 Task: Open Card Pilates Review in Board Brand Experience Design to Workspace Business Intelligence Software and add a team member Softage.2@softage.net, a label Purple, a checklist Martial Arts, an attachment from your google drive, a color Purple and finally, add a card description 'Plan and execute company team-building activity at a pottery class' and a comment 'Let us approach this task with a sense of ownership and responsibility, recognizing that its success is our responsibility.'. Add a start date 'Jan 02, 1900' with a due date 'Jan 09, 1900'
Action: Mouse moved to (73, 269)
Screenshot: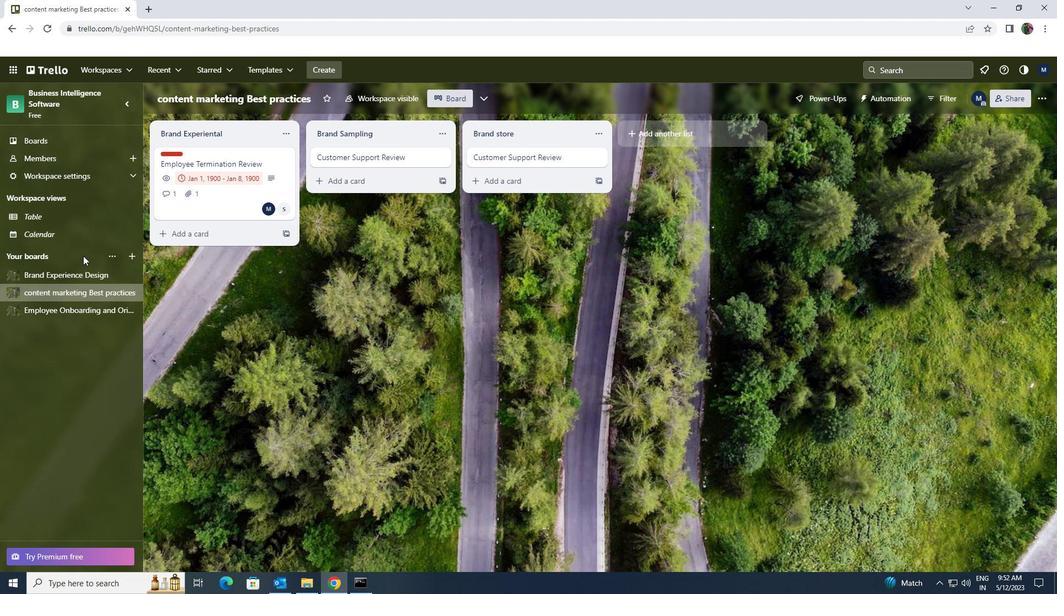 
Action: Mouse pressed left at (73, 269)
Screenshot: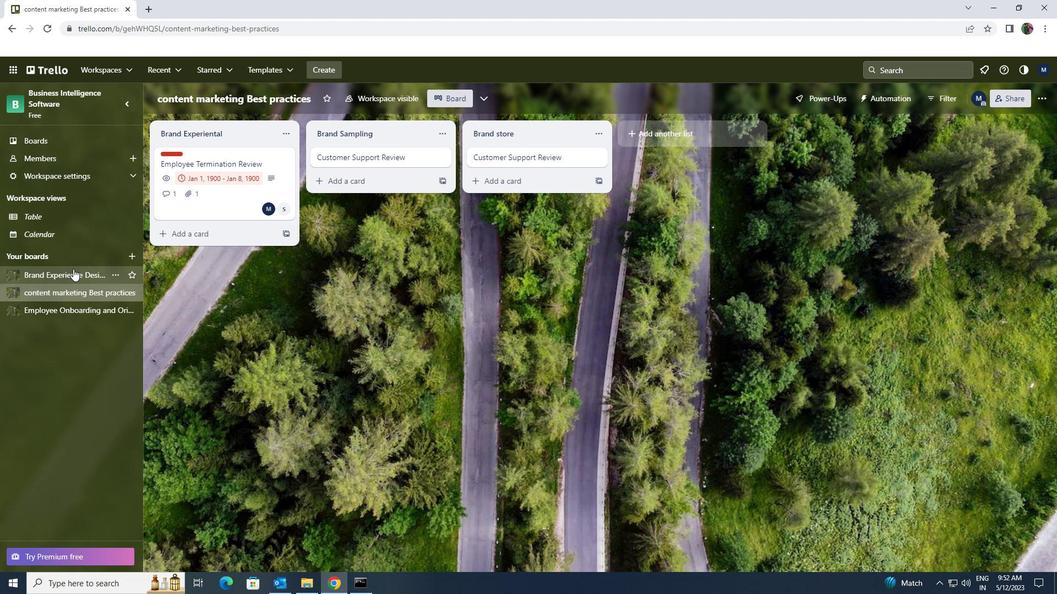 
Action: Mouse moved to (187, 156)
Screenshot: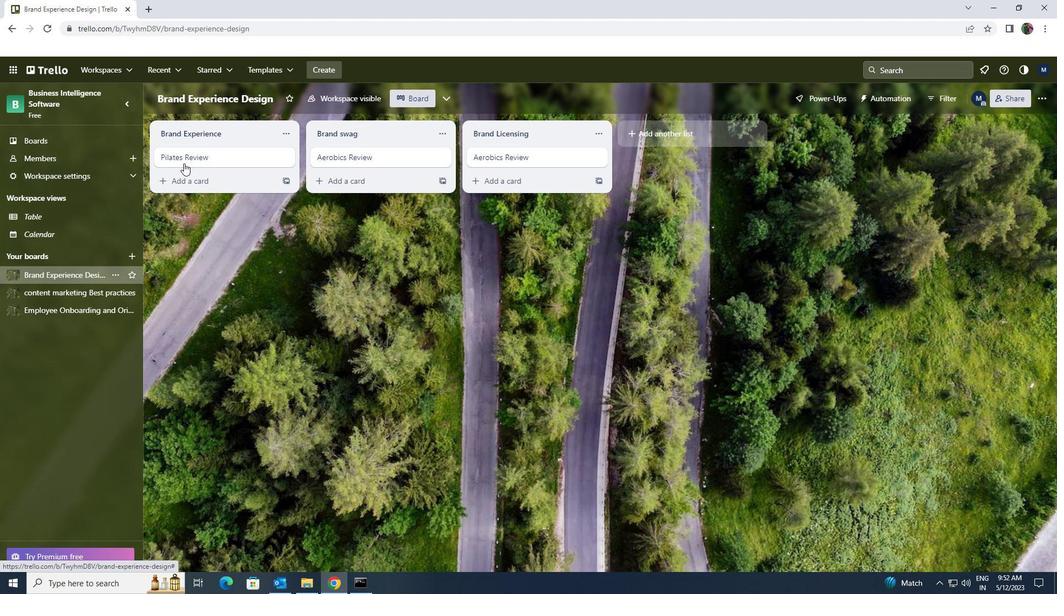 
Action: Mouse pressed left at (187, 156)
Screenshot: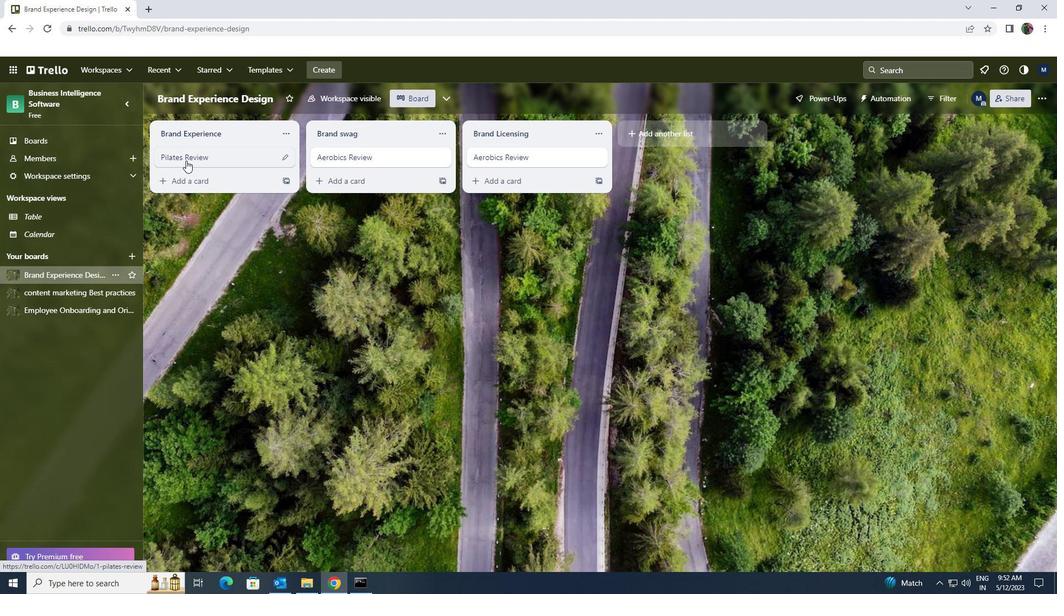 
Action: Mouse moved to (683, 158)
Screenshot: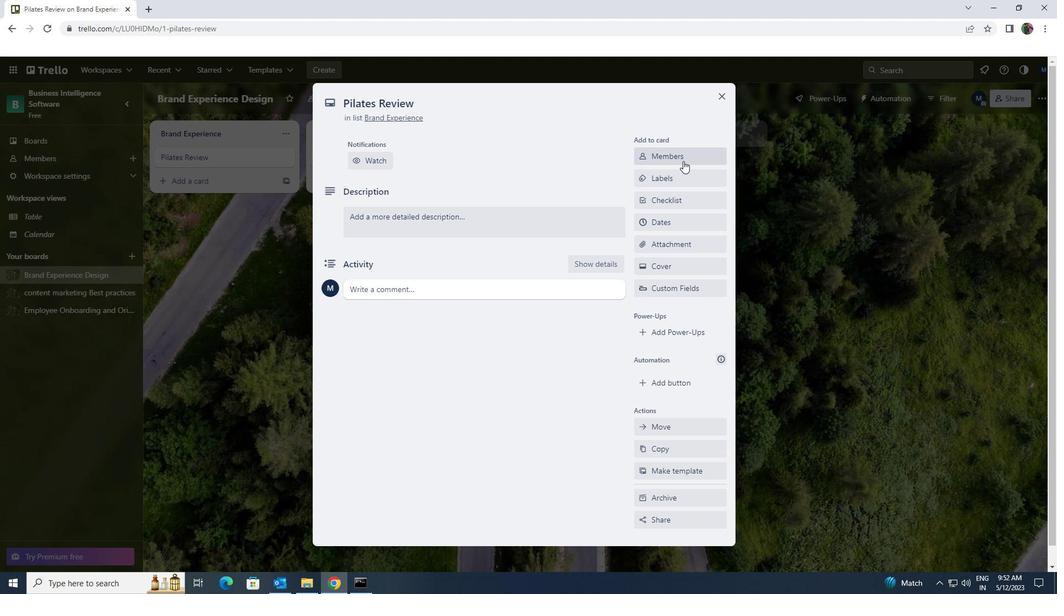
Action: Mouse pressed left at (683, 158)
Screenshot: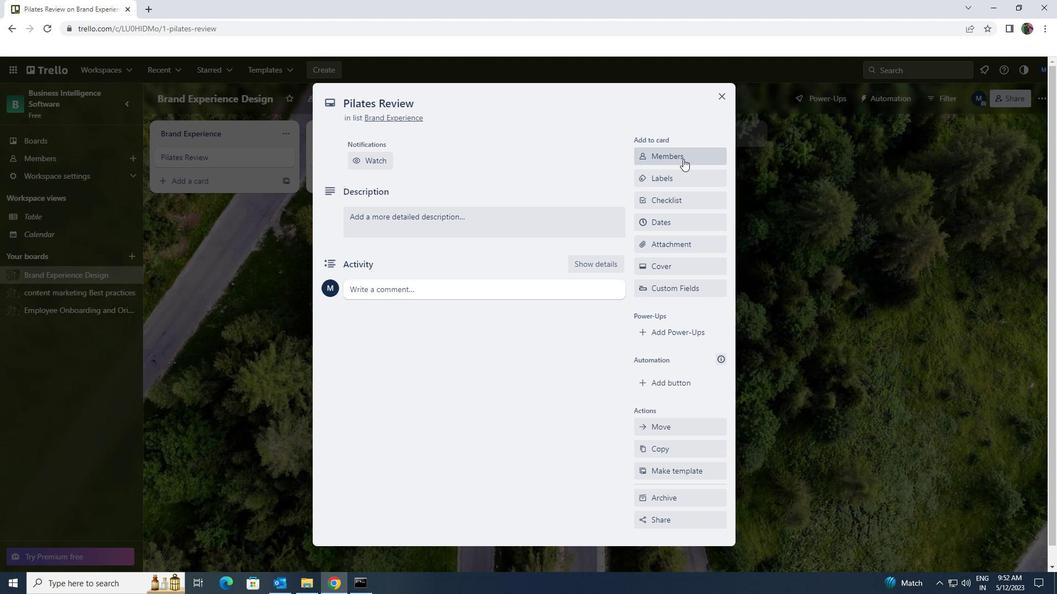 
Action: Mouse moved to (676, 209)
Screenshot: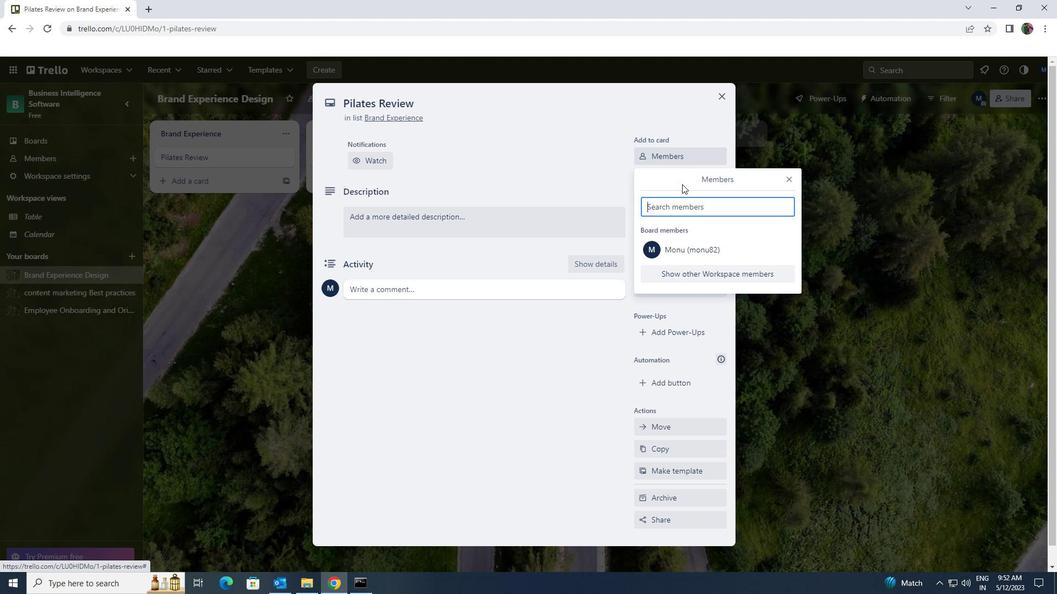 
Action: Mouse pressed left at (676, 209)
Screenshot: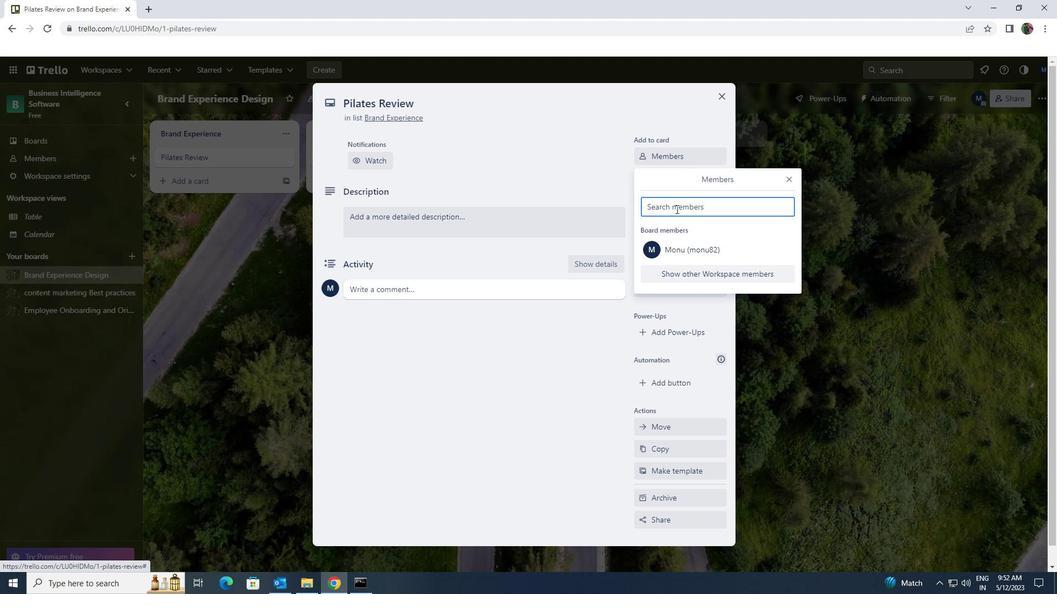 
Action: Mouse moved to (755, 229)
Screenshot: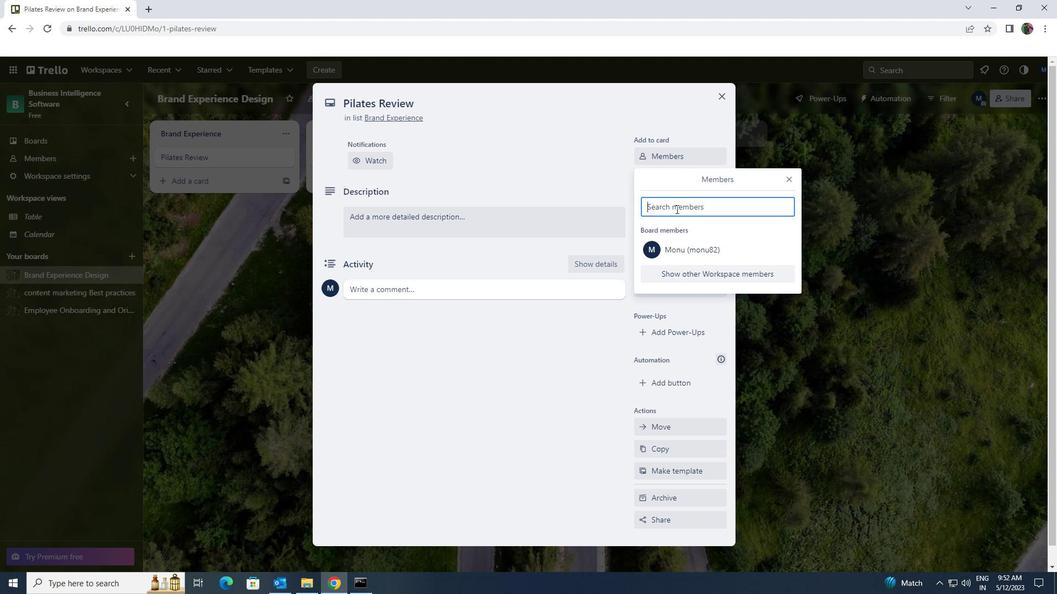 
Action: Key pressed softage.2<Key.shift>@SOFTAGE.NET
Screenshot: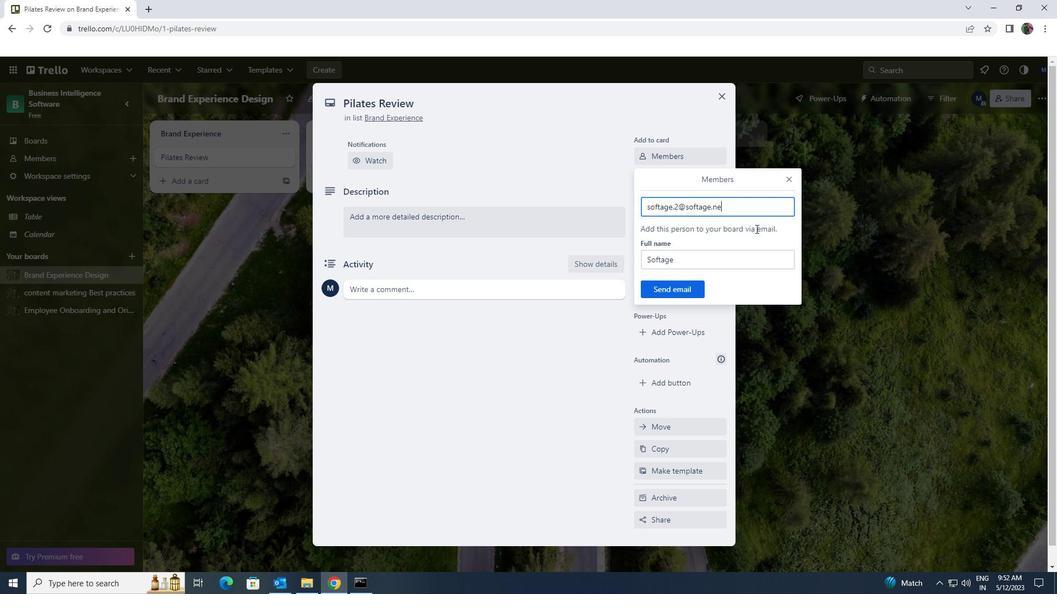 
Action: Mouse moved to (690, 291)
Screenshot: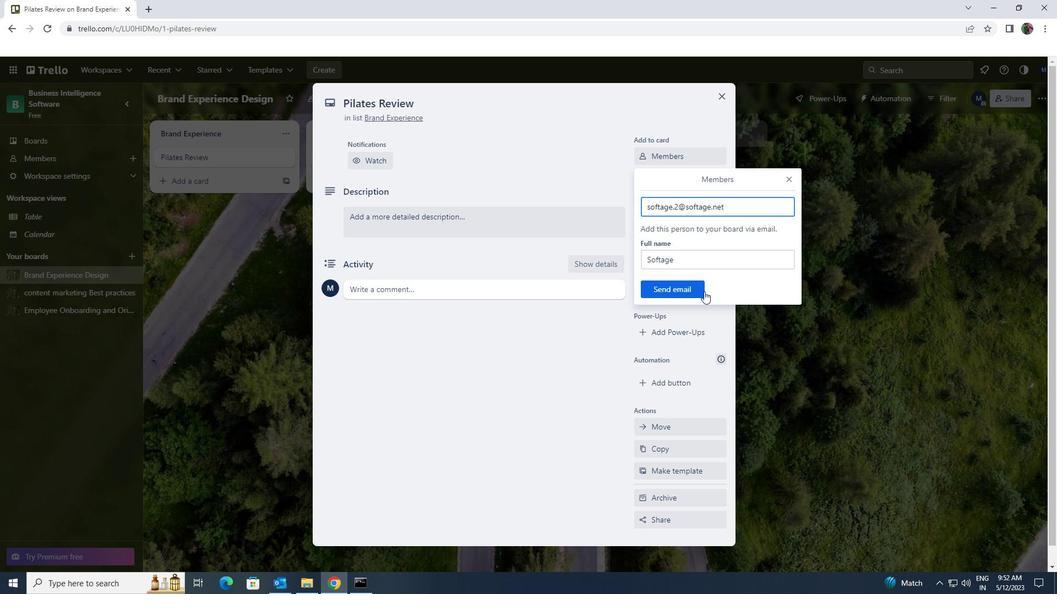 
Action: Mouse pressed left at (690, 291)
Screenshot: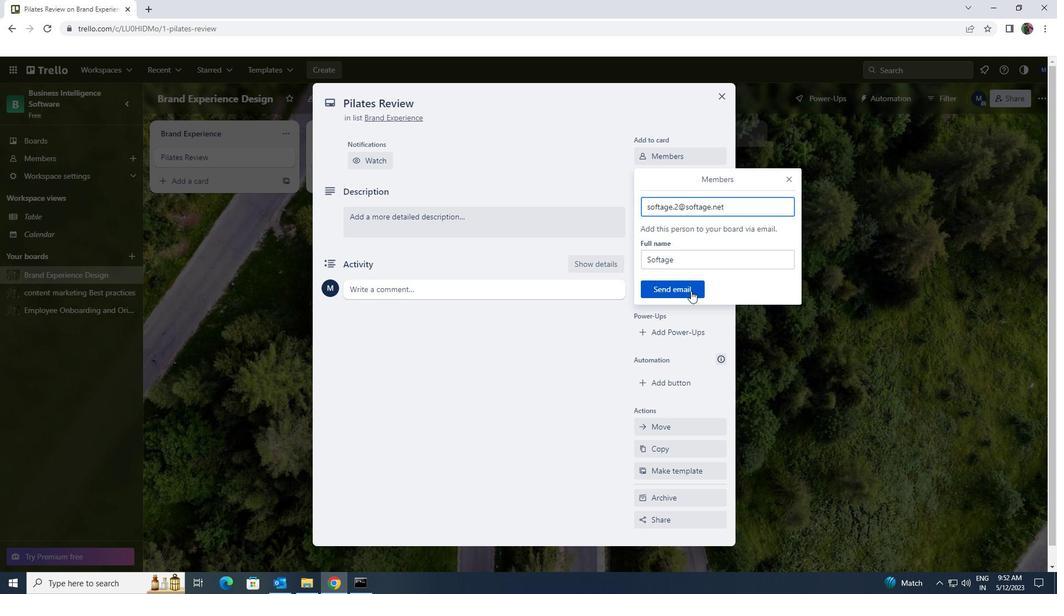 
Action: Mouse moved to (694, 217)
Screenshot: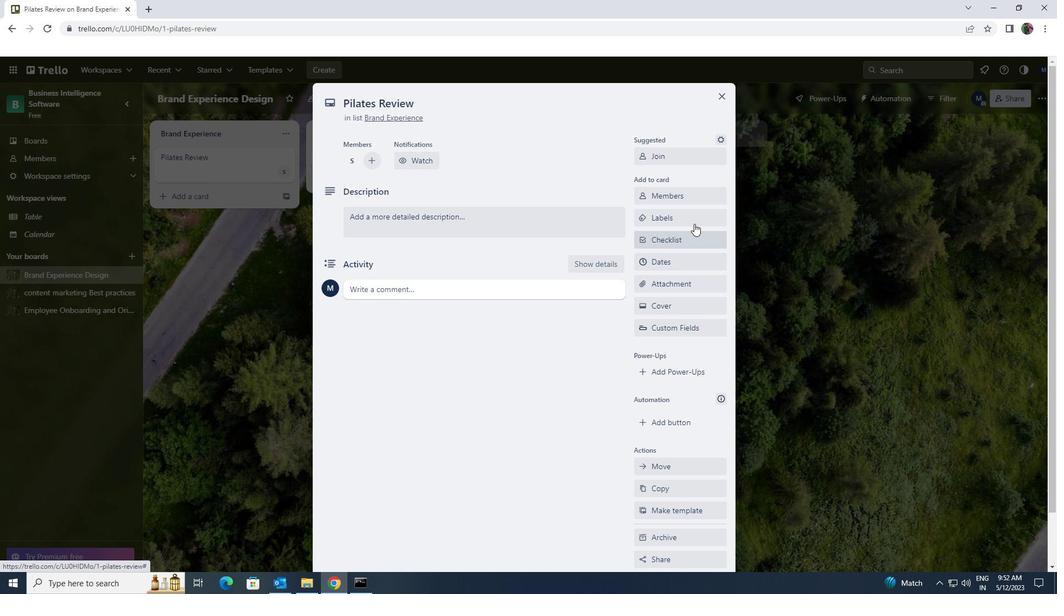 
Action: Mouse pressed left at (694, 217)
Screenshot: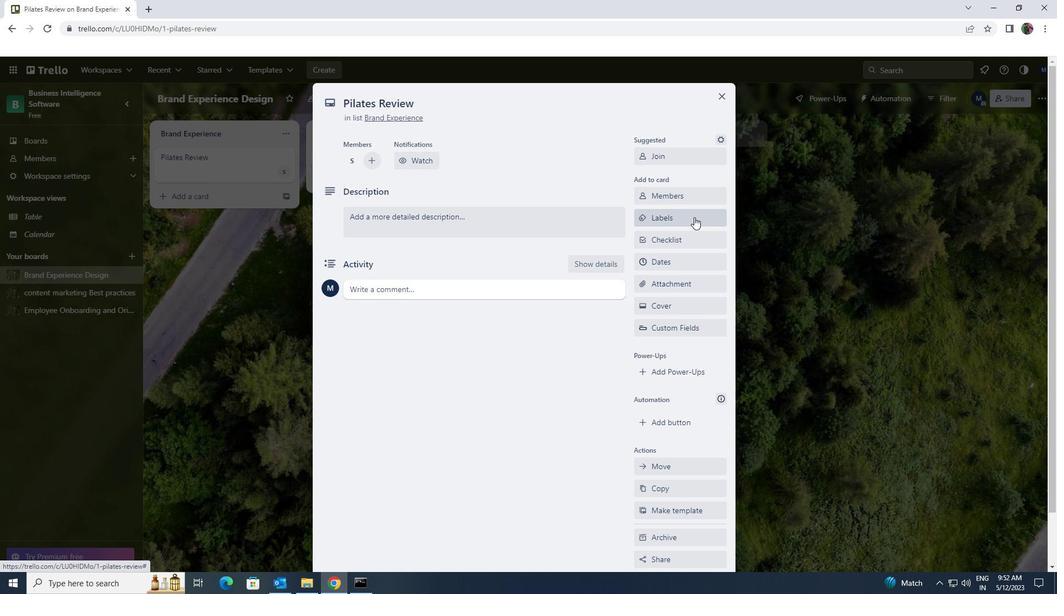 
Action: Mouse moved to (693, 433)
Screenshot: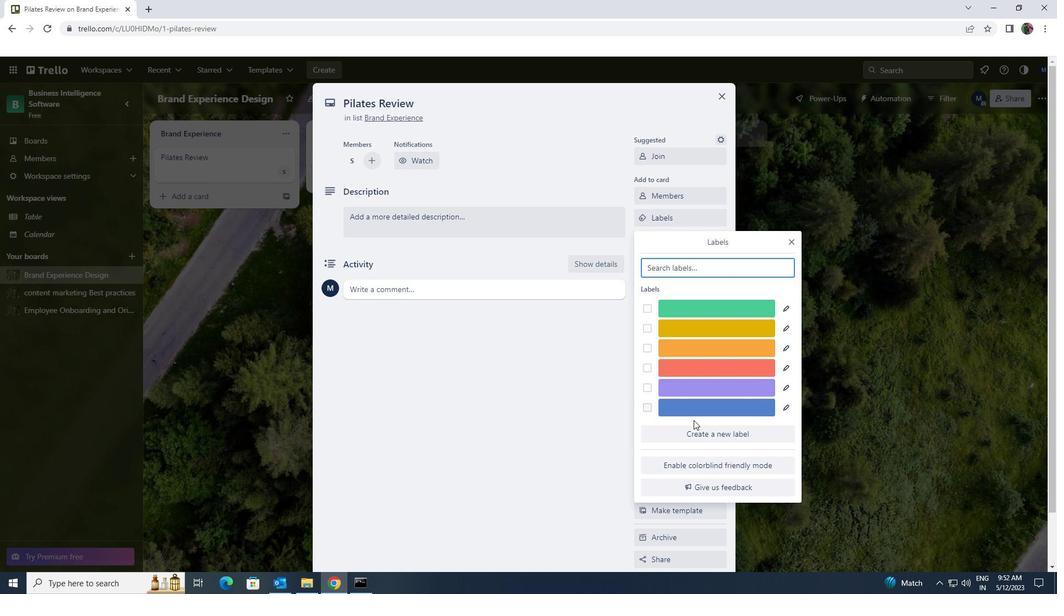 
Action: Mouse pressed left at (693, 433)
Screenshot: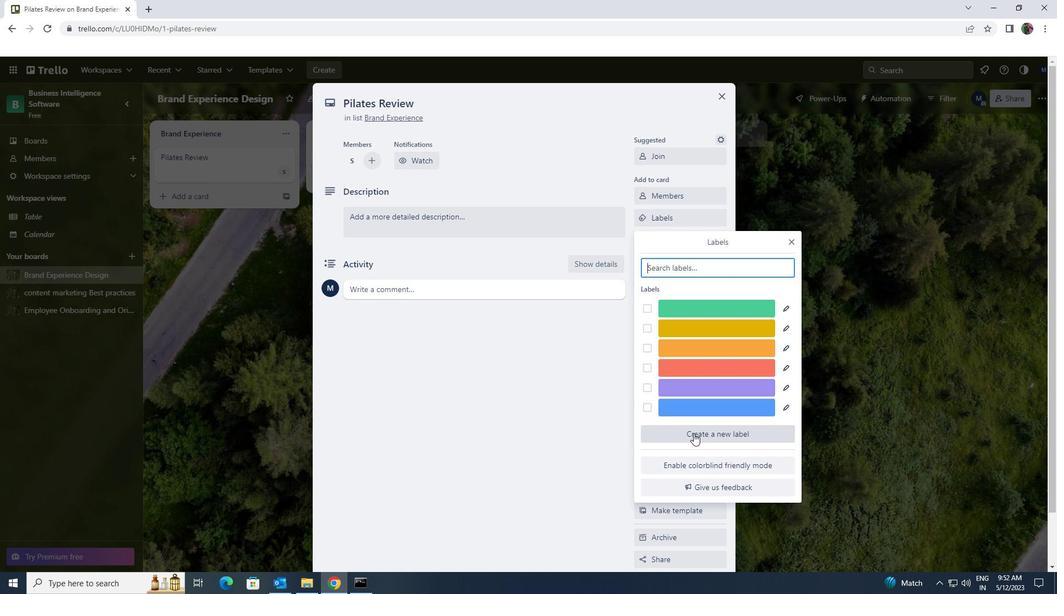
Action: Mouse moved to (781, 417)
Screenshot: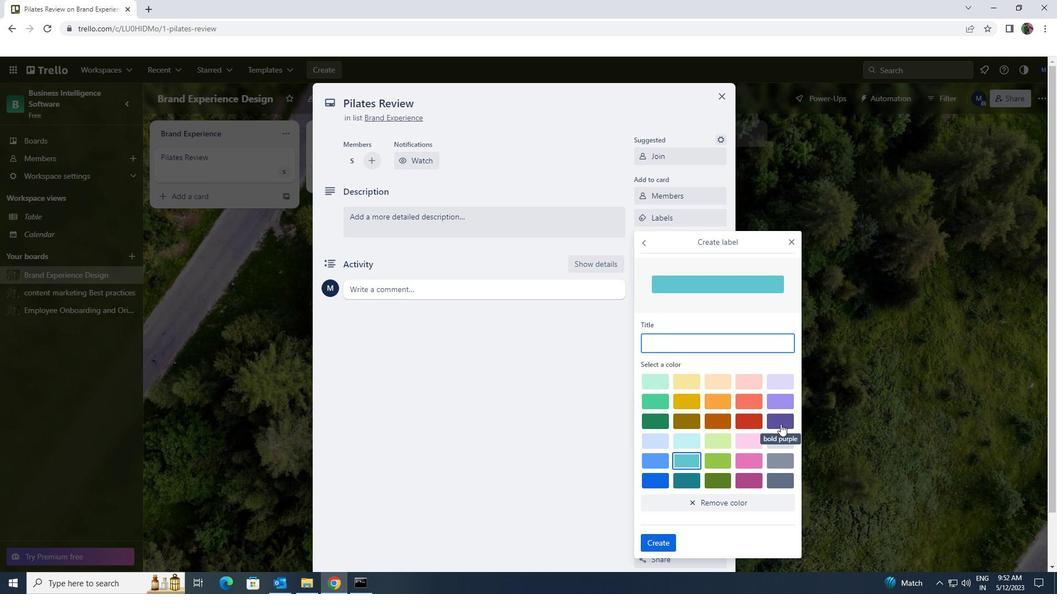 
Action: Mouse pressed left at (781, 417)
Screenshot: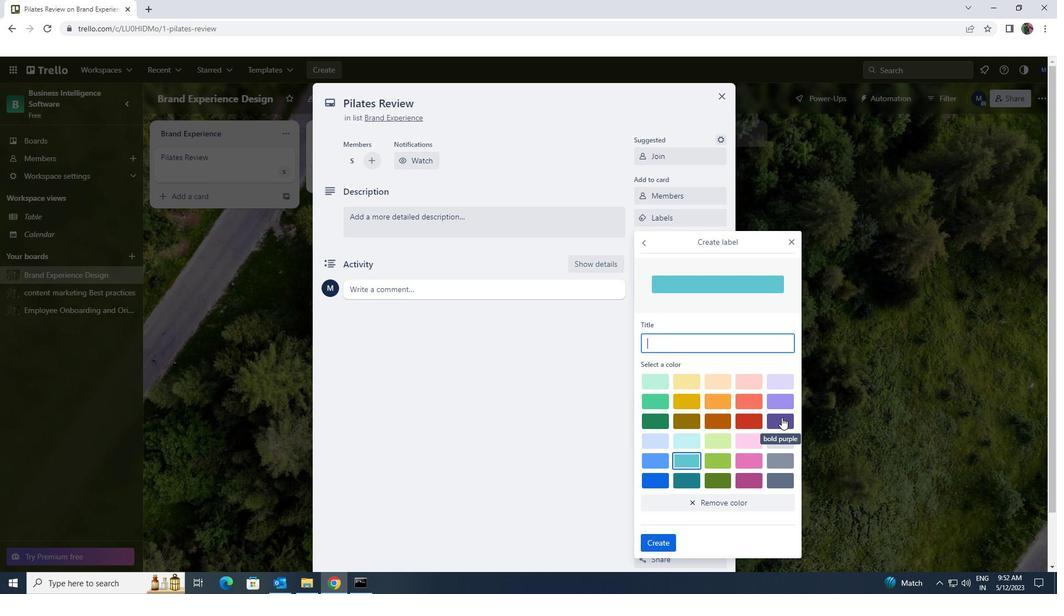
Action: Mouse moved to (664, 539)
Screenshot: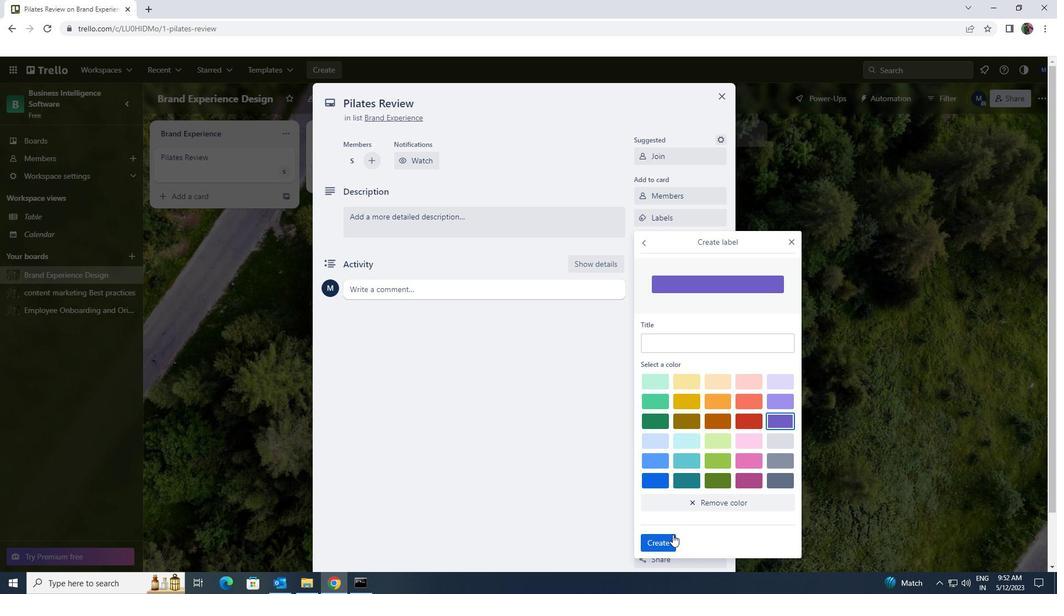 
Action: Mouse pressed left at (664, 539)
Screenshot: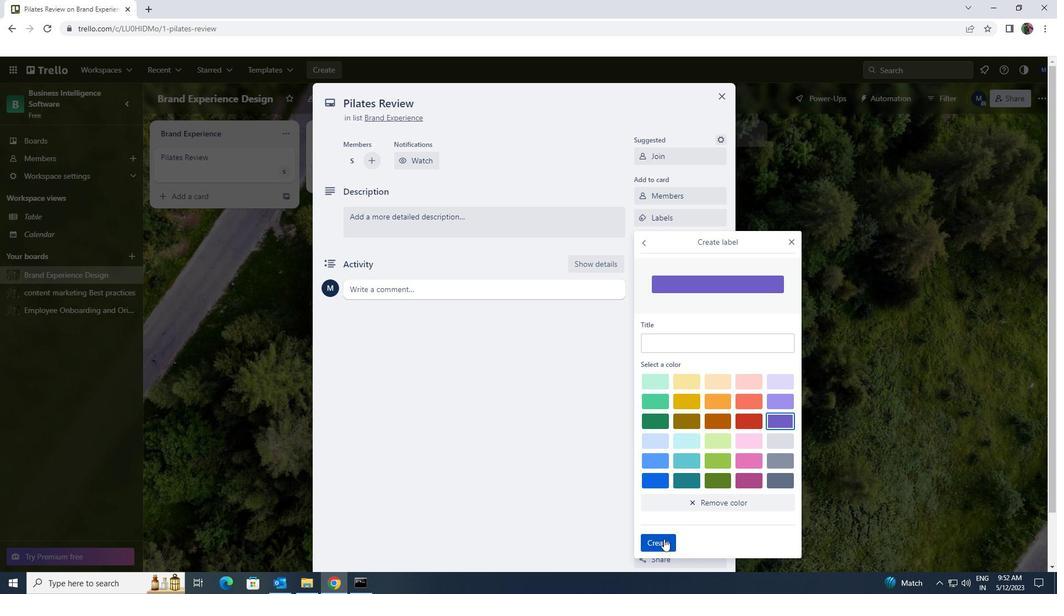 
Action: Mouse moved to (790, 242)
Screenshot: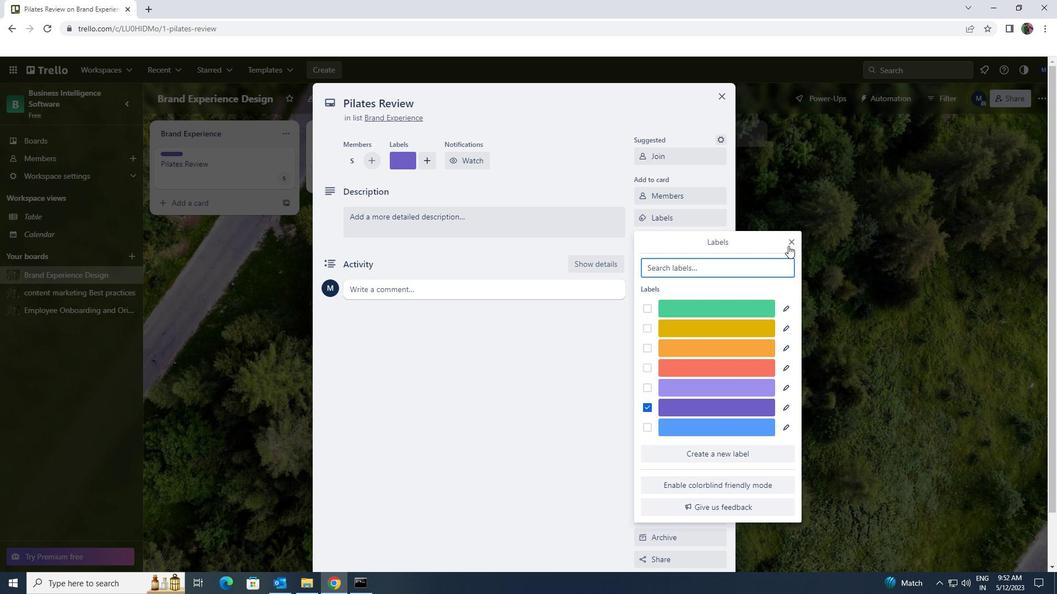 
Action: Mouse pressed left at (790, 242)
Screenshot: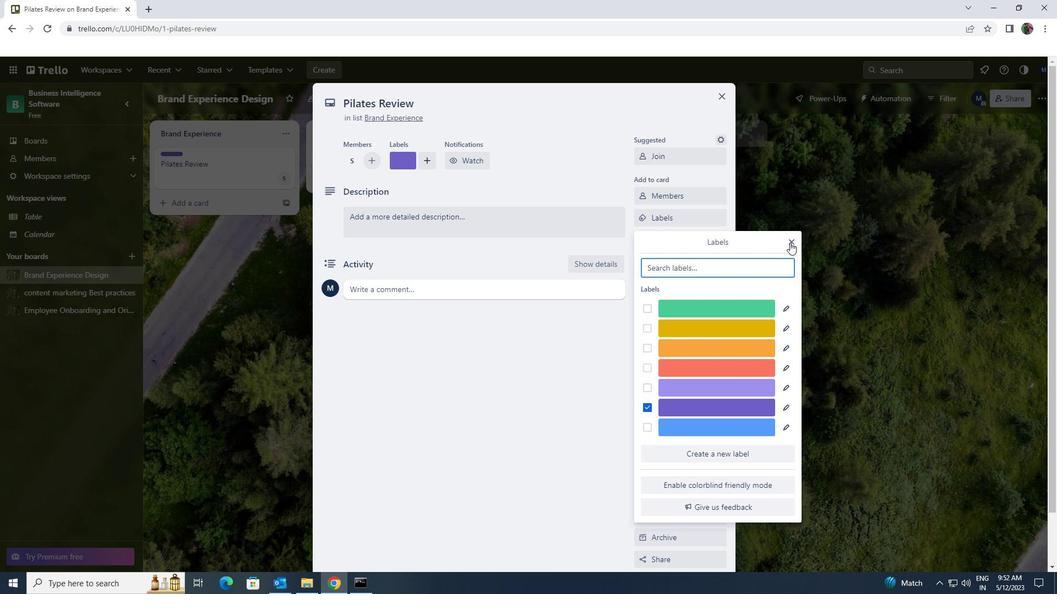 
Action: Mouse moved to (703, 245)
Screenshot: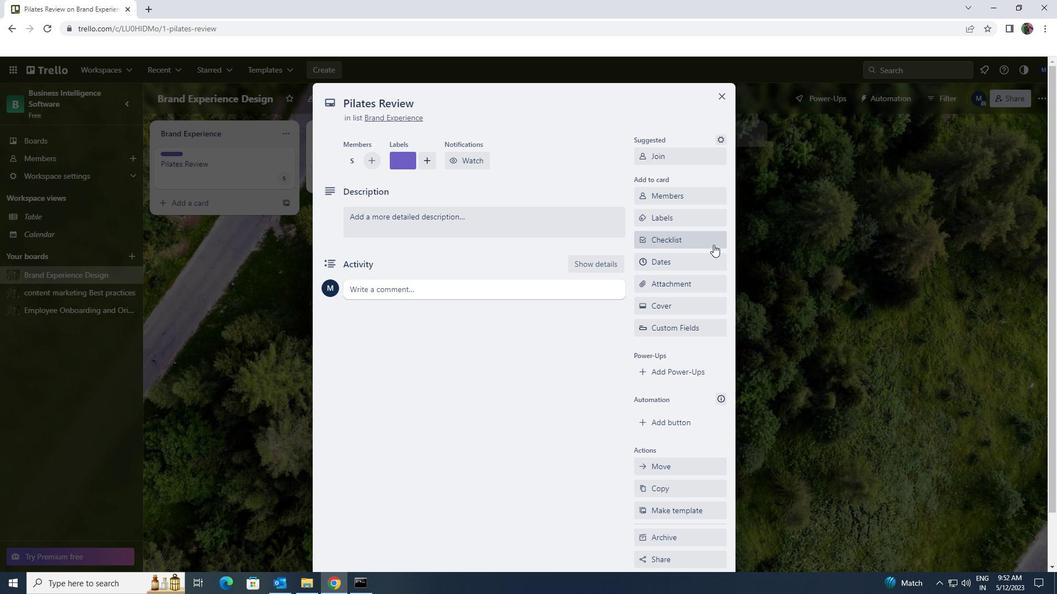 
Action: Mouse pressed left at (703, 245)
Screenshot: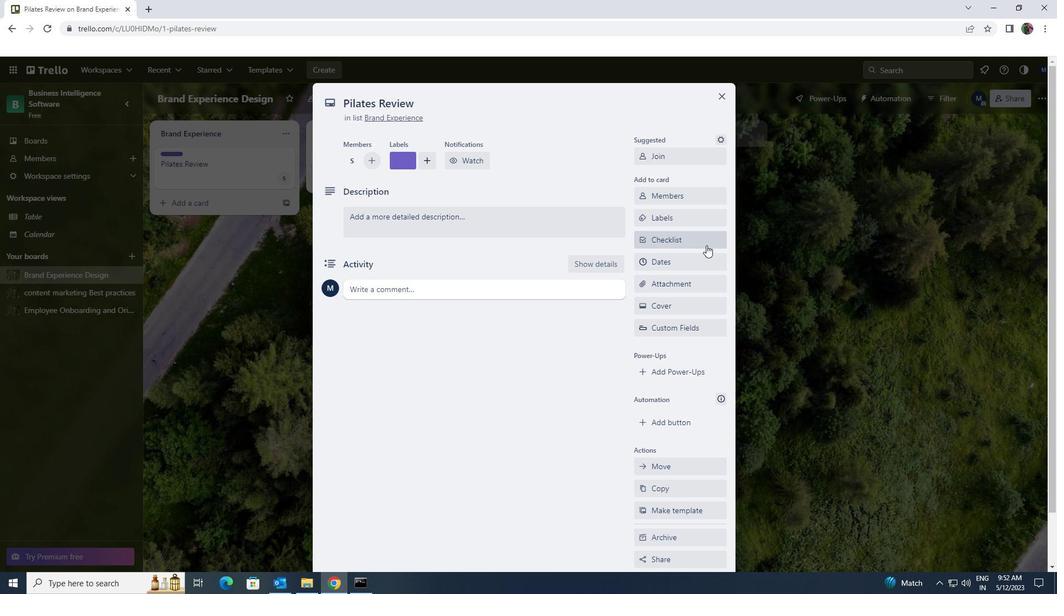 
Action: Key pressed <Key.shift>MARTIAL<Key.space><Key.shift>ARTS
Screenshot: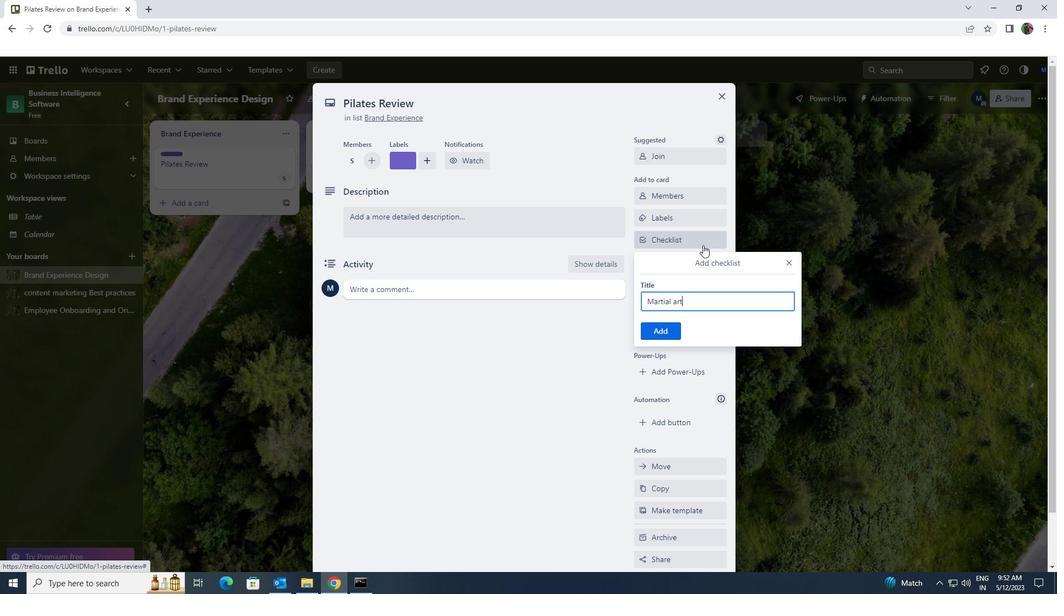 
Action: Mouse moved to (675, 328)
Screenshot: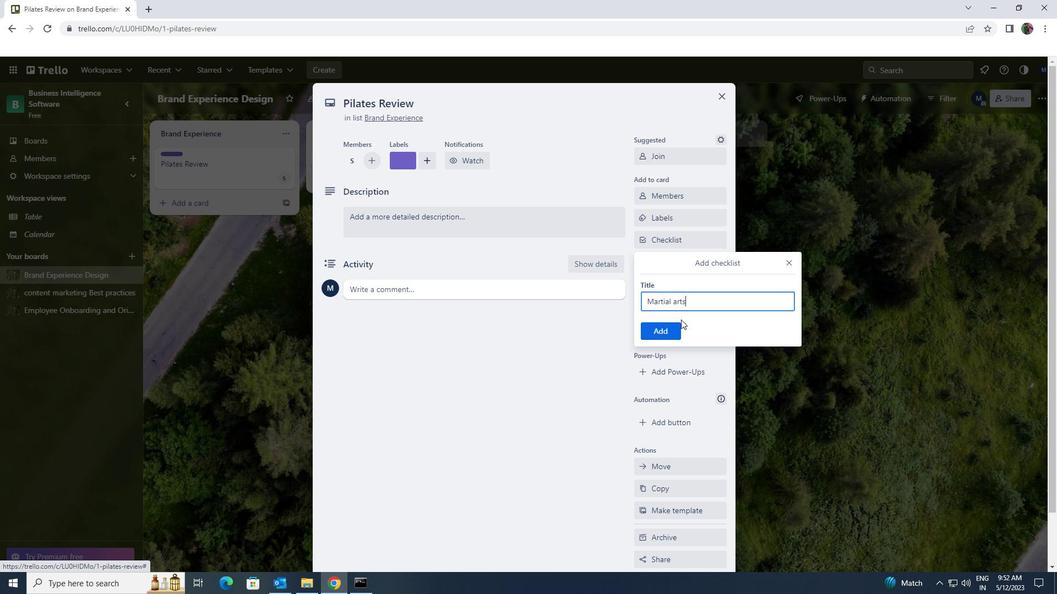 
Action: Mouse pressed left at (675, 328)
Screenshot: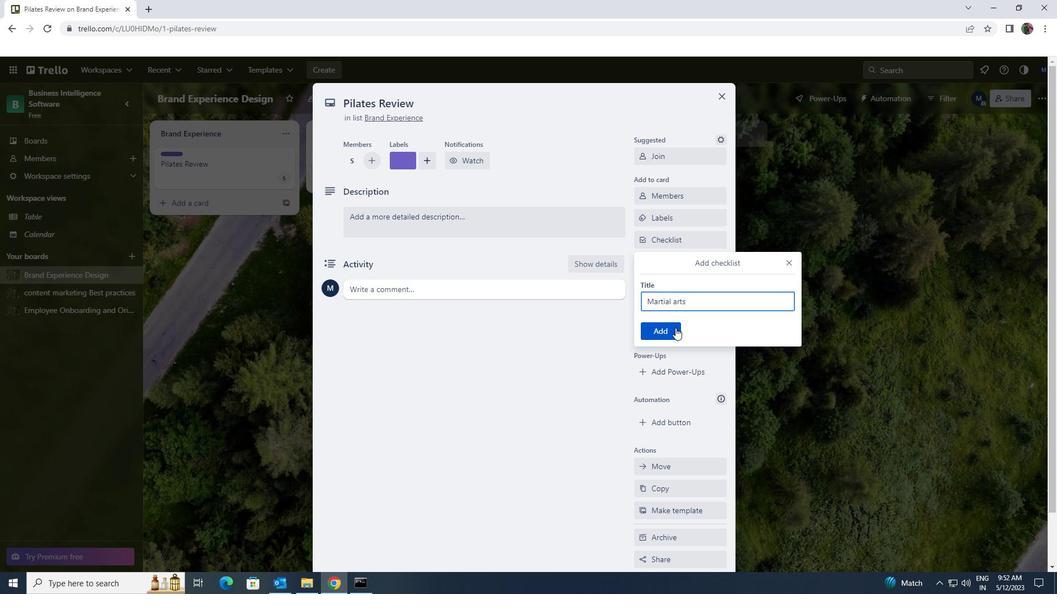 
Action: Mouse moved to (589, 223)
Screenshot: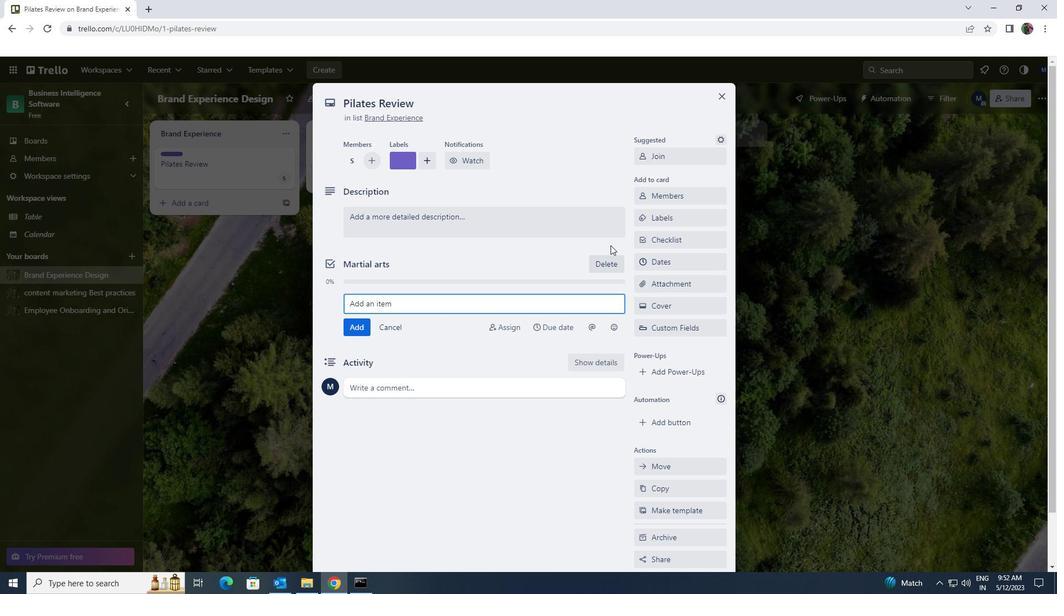 
Action: Mouse pressed left at (589, 223)
Screenshot: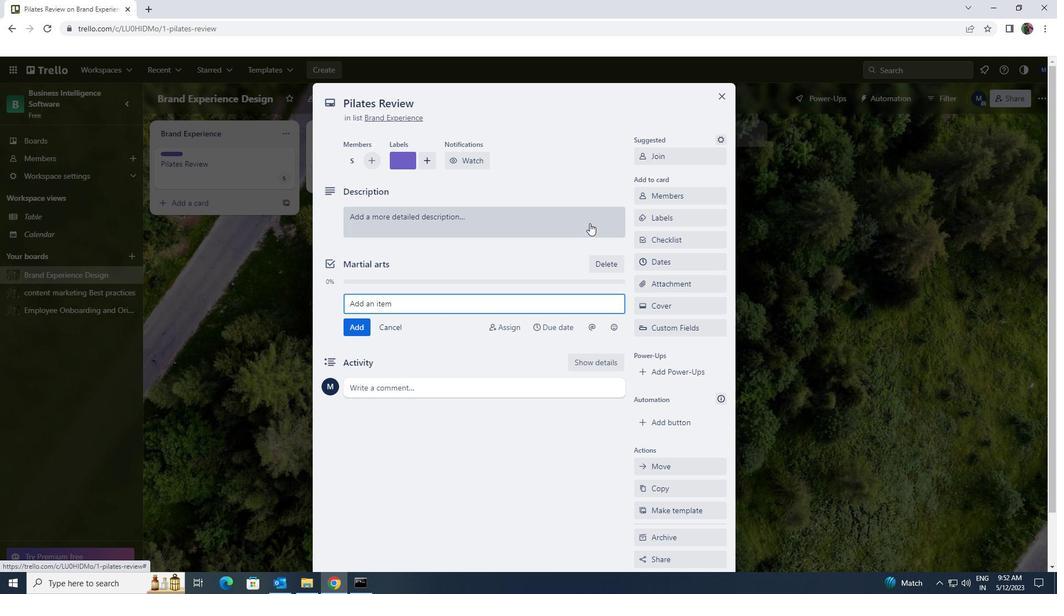 
Action: Key pressed <Key.shift>PLAN<Key.space>AND<Key.space>EXECUTE<Key.space><Key.shift>COMPANY<Key.space><Key.shift>TEAM<Key.space>BUILDING<Key.space>ACTIVITY<Key.space>AT<Key.space>A<Key.space>POTTERY<Key.space>
Screenshot: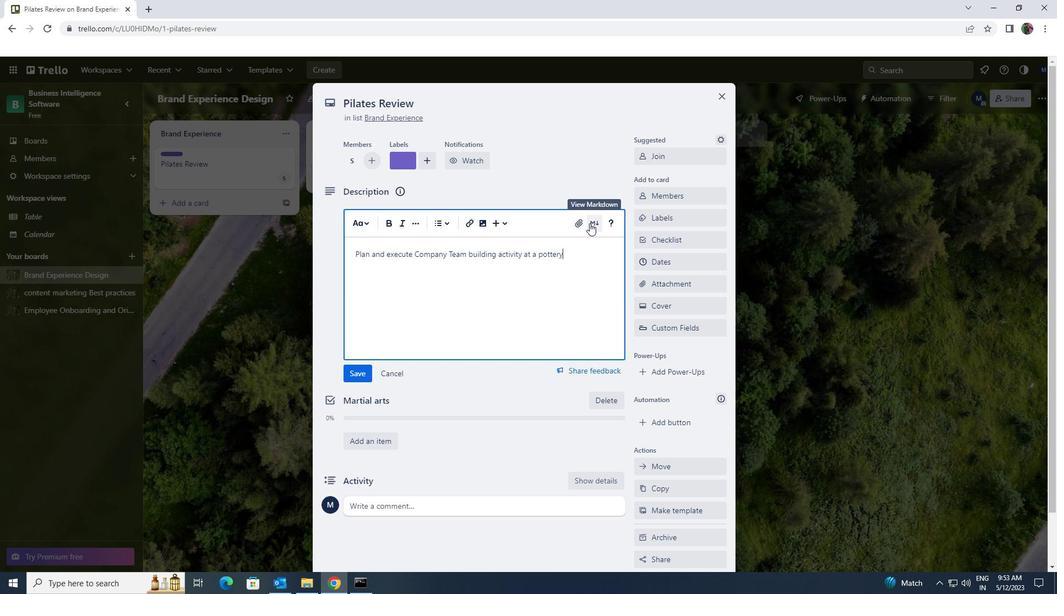 
Action: Mouse moved to (627, 255)
Screenshot: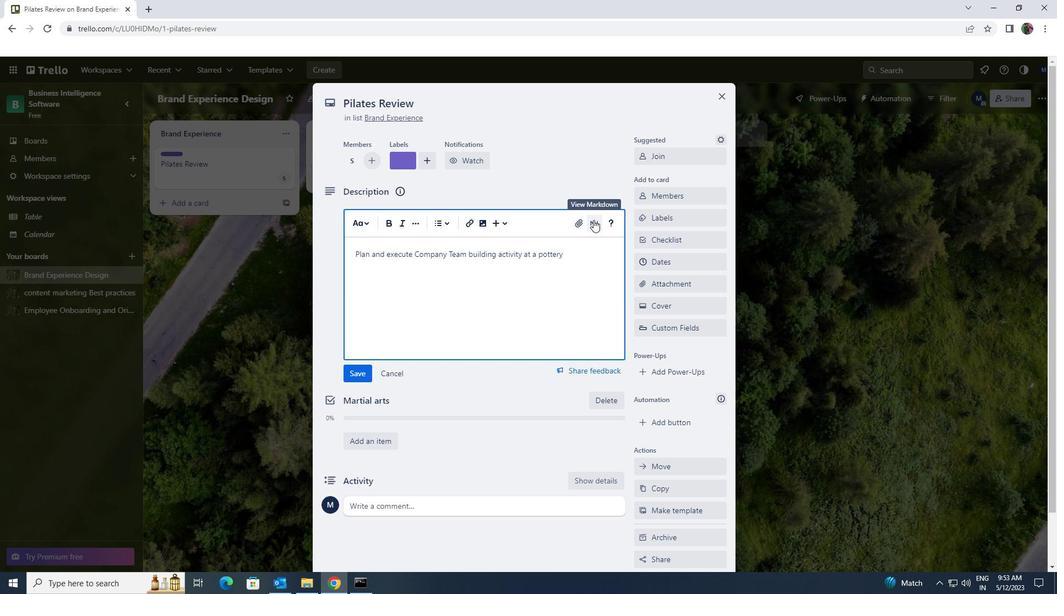 
Action: Key pressed CLASS
Screenshot: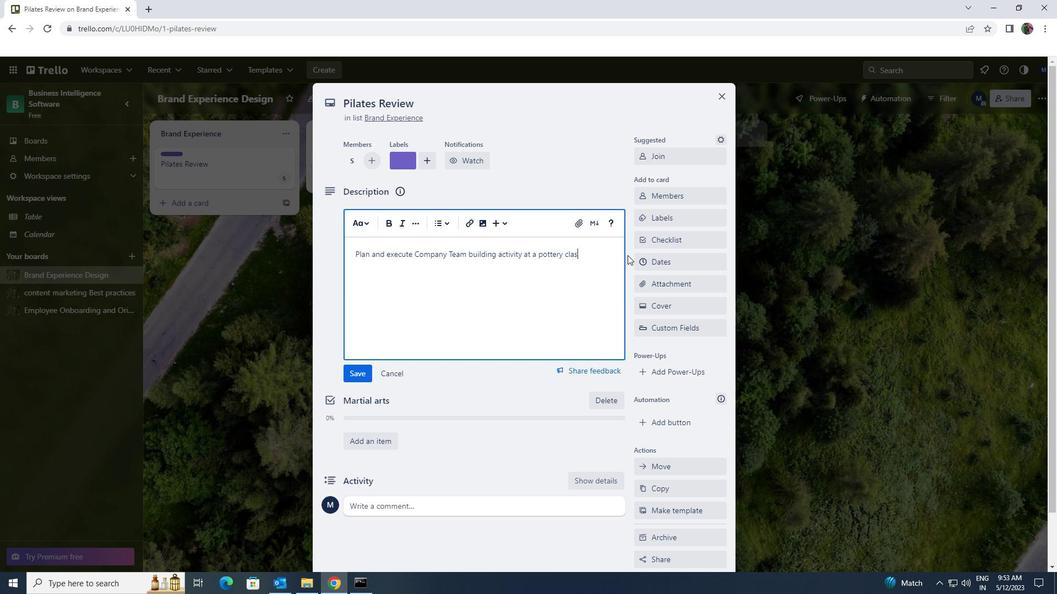 
Action: Mouse moved to (358, 371)
Screenshot: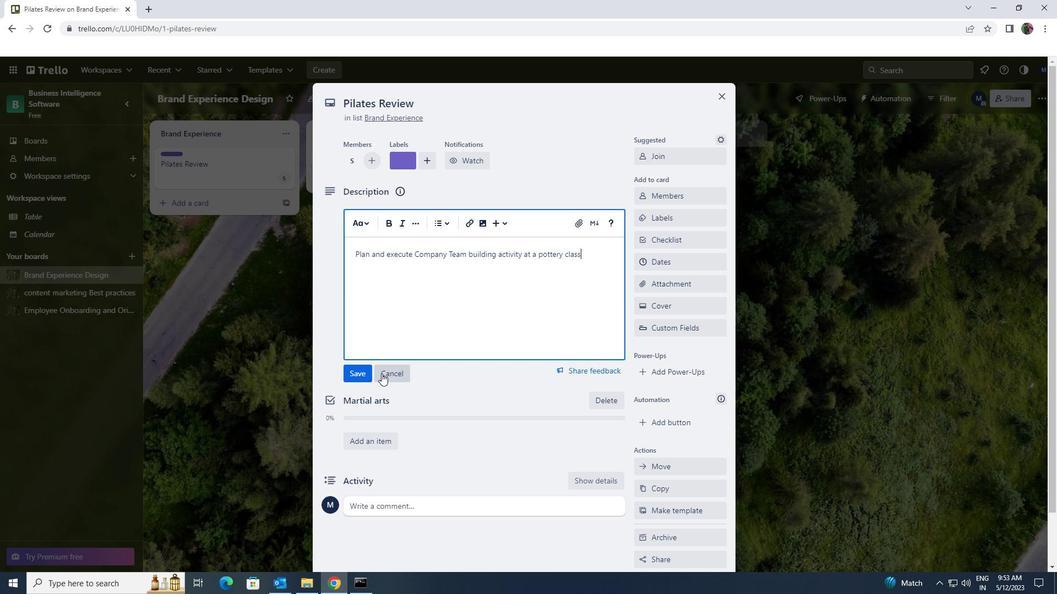 
Action: Mouse pressed left at (358, 371)
Screenshot: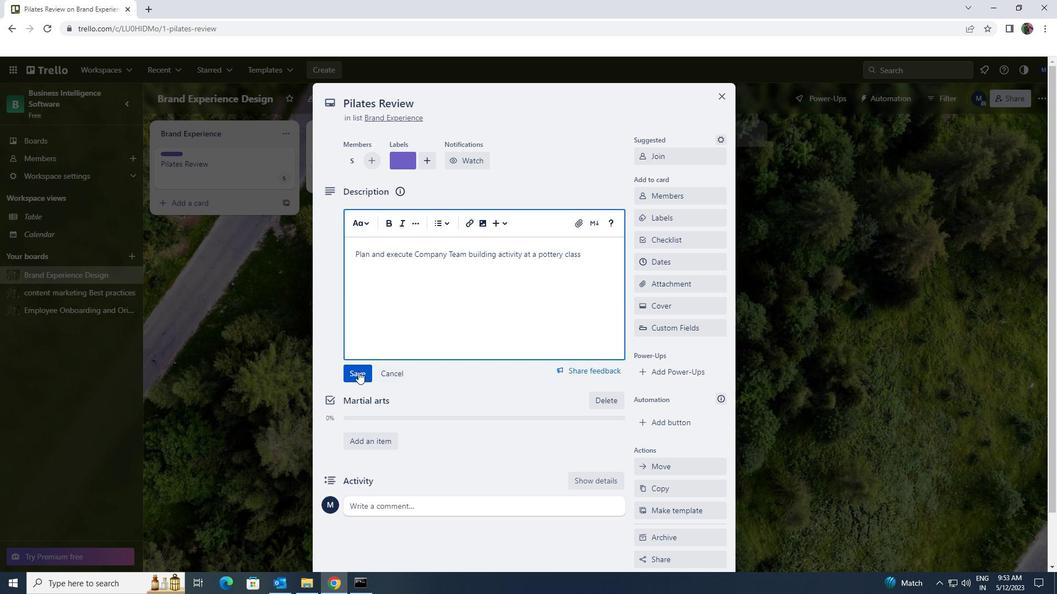 
Action: Mouse moved to (398, 354)
Screenshot: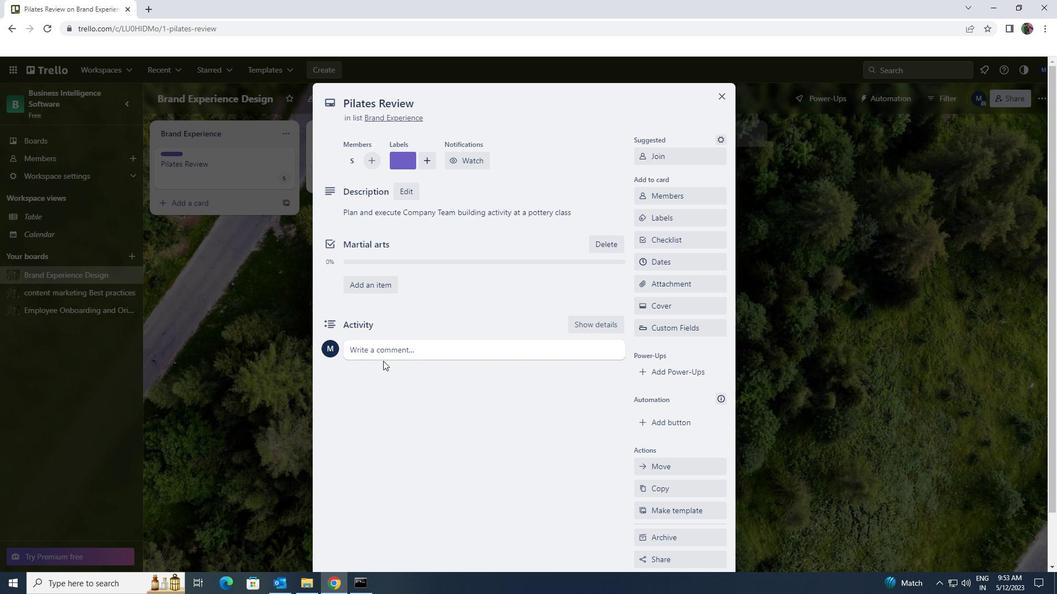 
Action: Mouse scrolled (398, 353) with delta (0, 0)
Screenshot: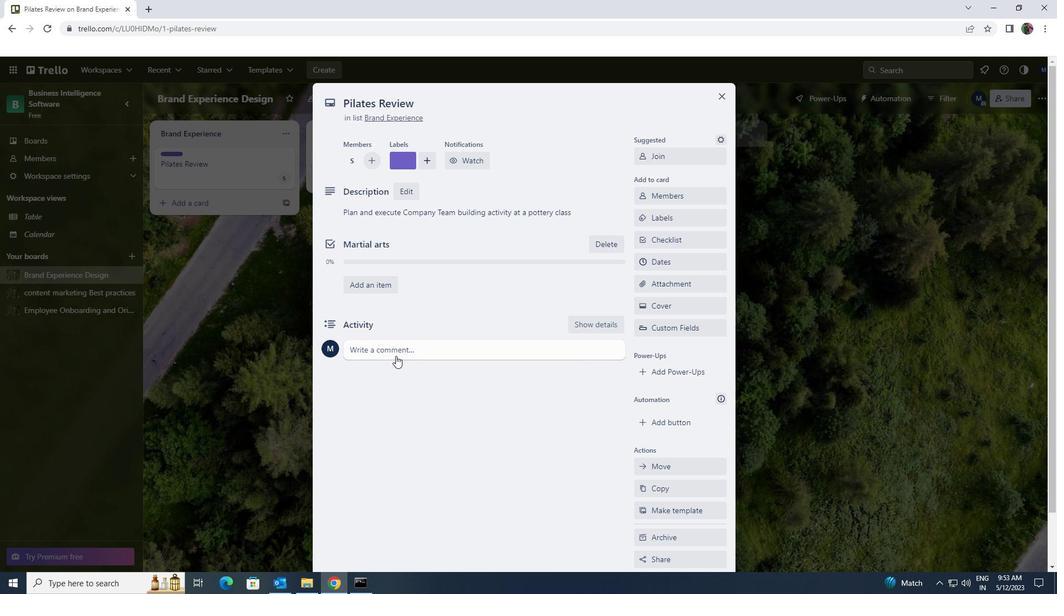 
Action: Mouse moved to (414, 300)
Screenshot: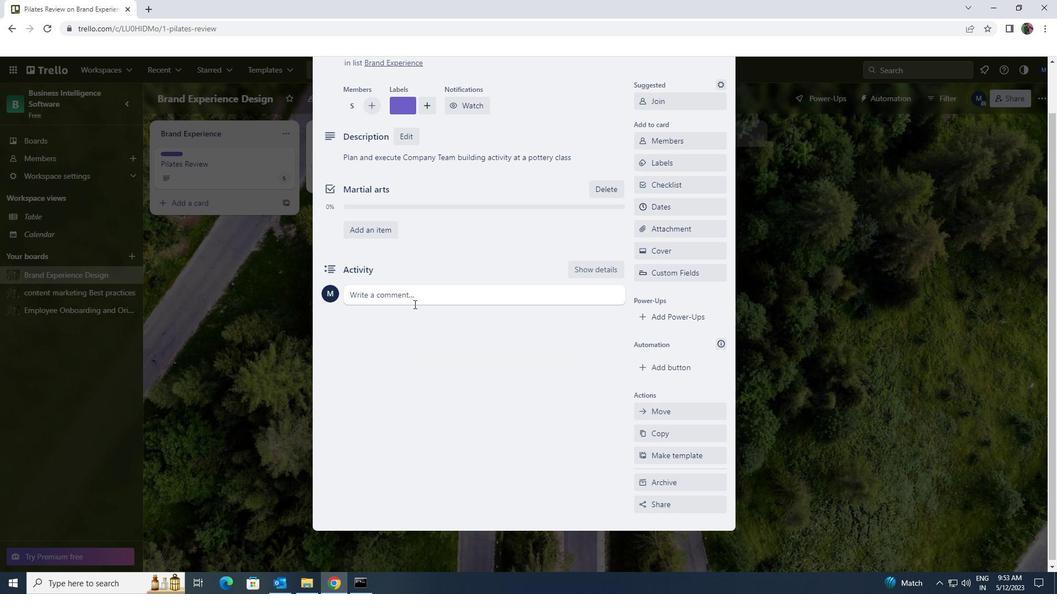 
Action: Mouse pressed left at (414, 300)
Screenshot: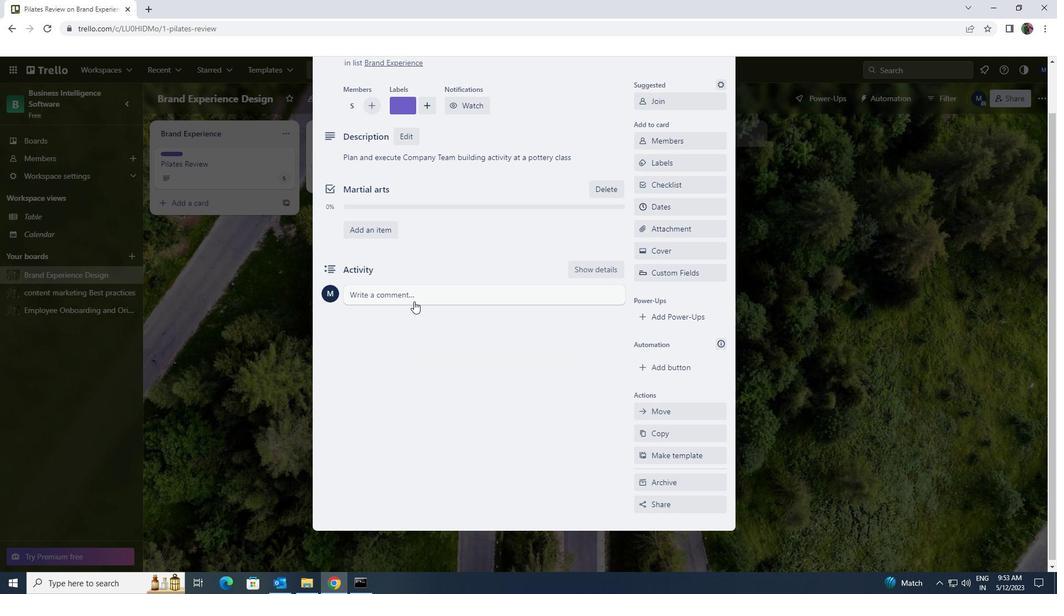 
Action: Key pressed <Key.shift>LET<Key.space>US<Key.space><Key.shift>APPROACH<Key.space>
Screenshot: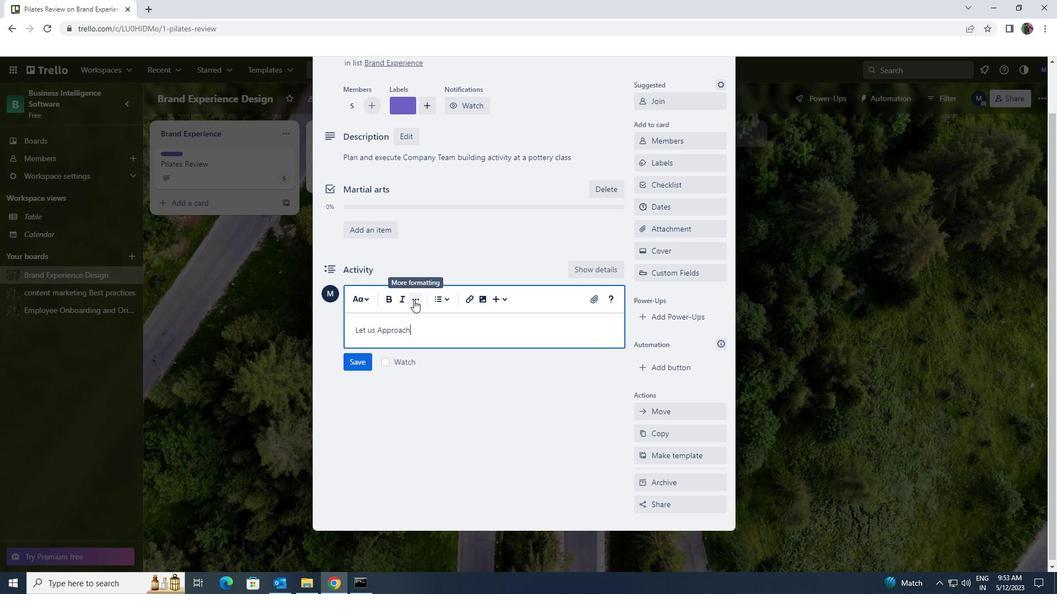 
Action: Mouse moved to (482, 122)
Screenshot: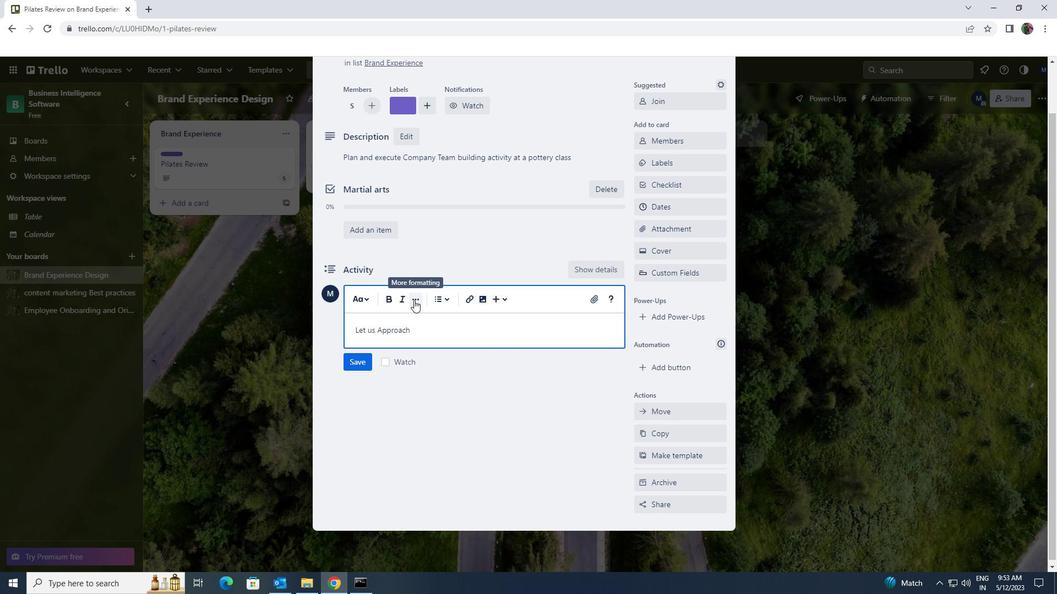 
Action: Key pressed <Key.shift>THIS<Key.space><Key.shift>TASK<Key.space>
Screenshot: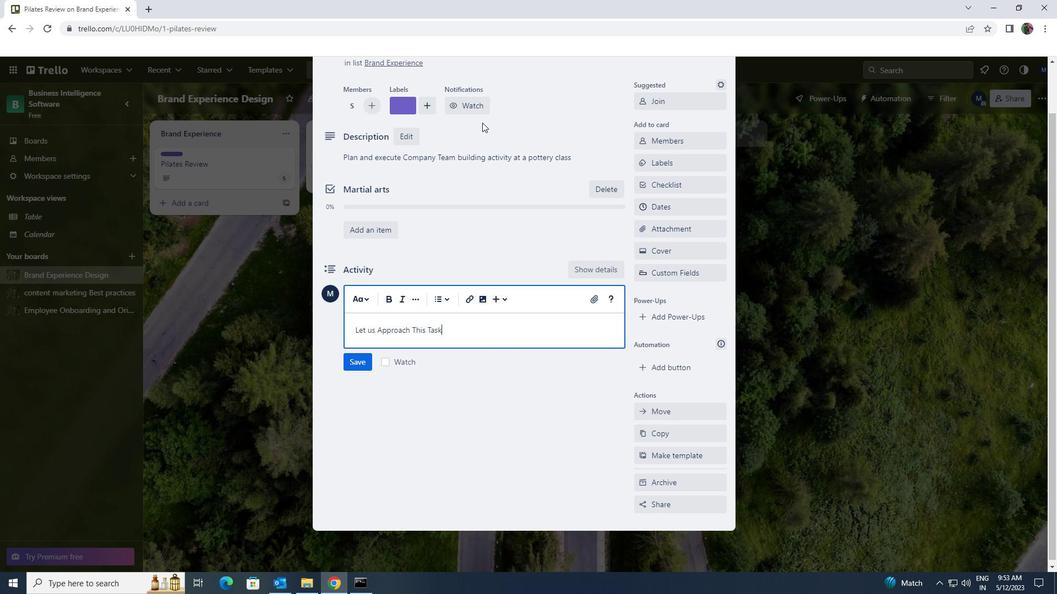 
Action: Mouse moved to (536, 162)
Screenshot: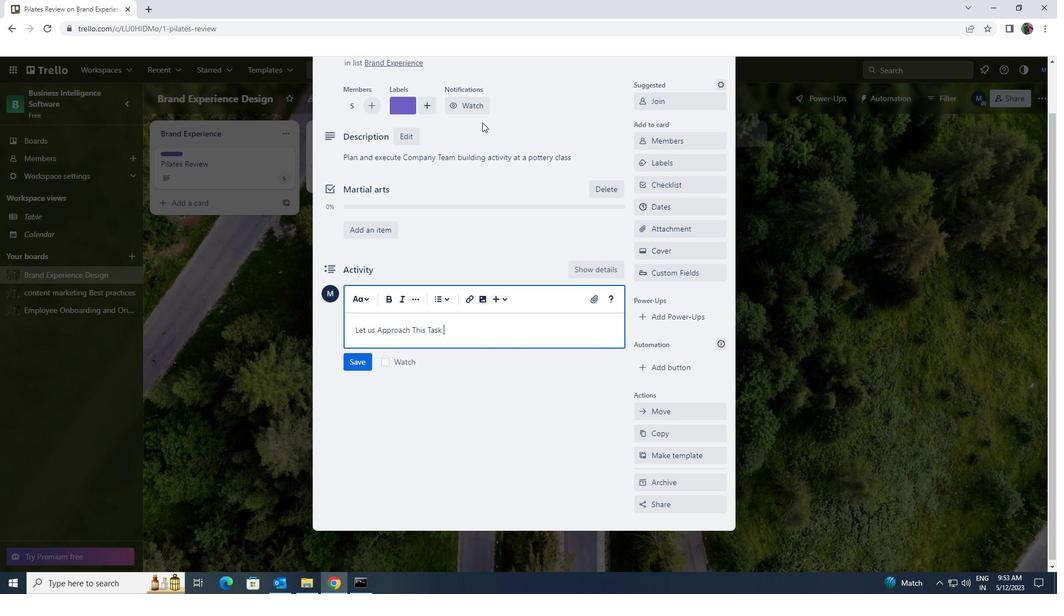 
Action: Key pressed <Key.shift><Key.shift><Key.shift><Key.shift><Key.shift><Key.shift><Key.shift>WITH<Key.space>SENSE<Key.space>
Screenshot: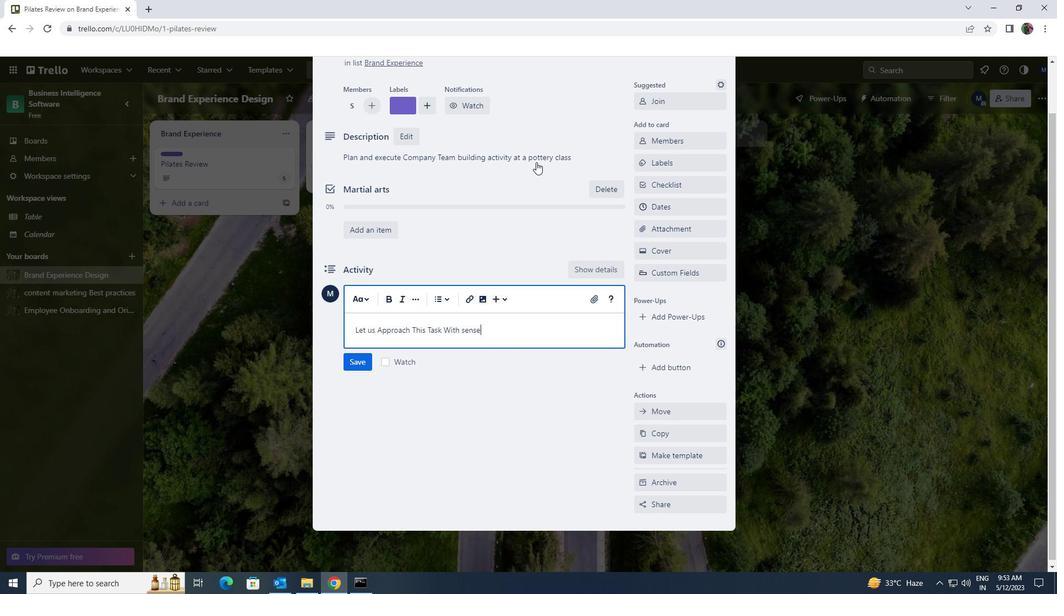 
Action: Mouse moved to (538, 160)
Screenshot: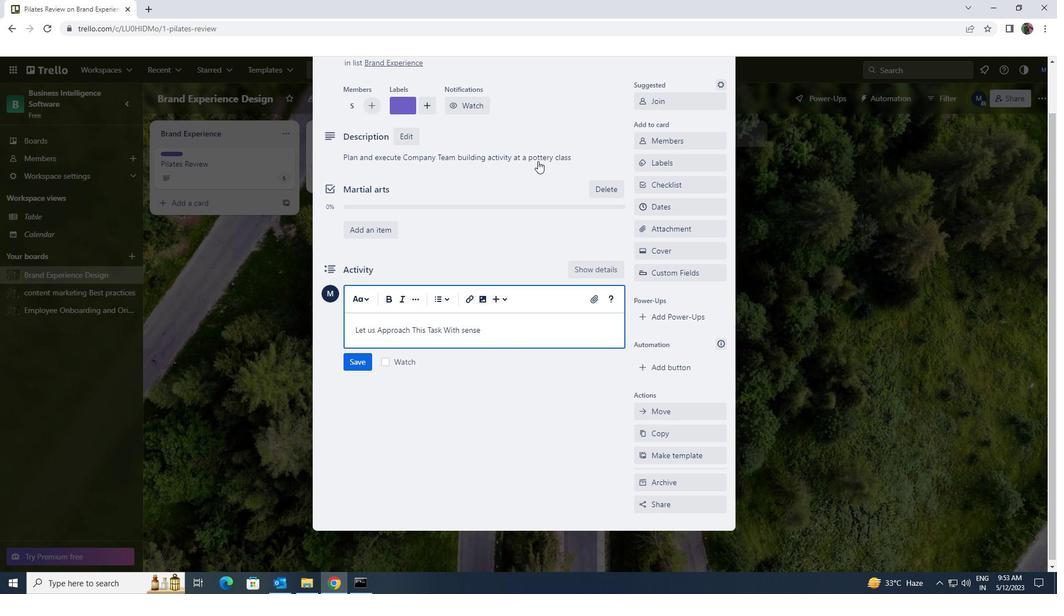 
Action: Key pressed OF<Key.space>OWNERSHIP<Key.space>AND<Key.space>RECOGIZE<Key.space>AND<Key.space>RESO<Key.backspace>PONSU<Key.backspace>IBILTY<Key.space>
Screenshot: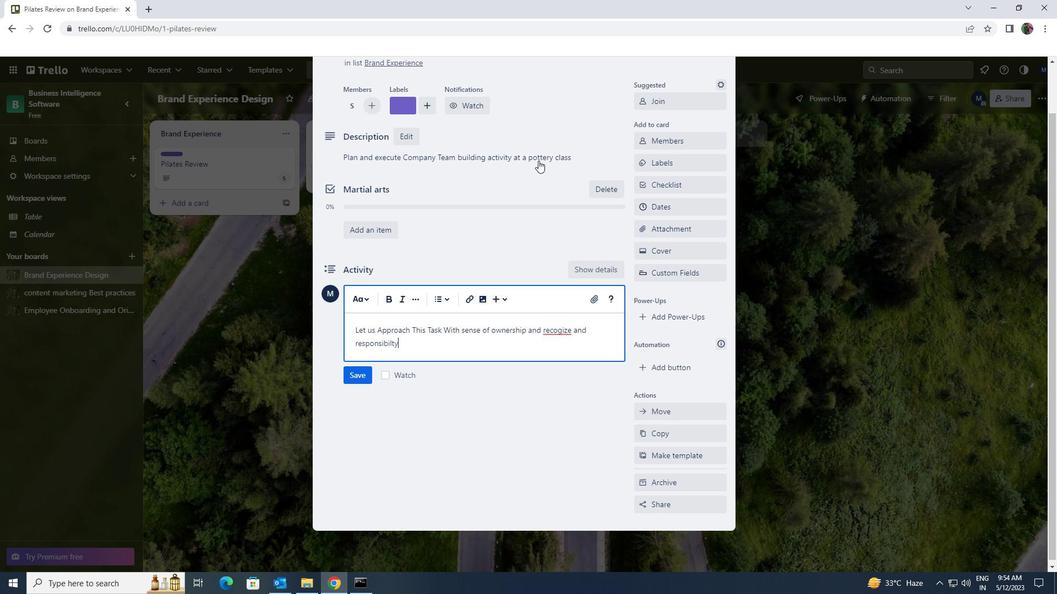 
Action: Mouse moved to (362, 382)
Screenshot: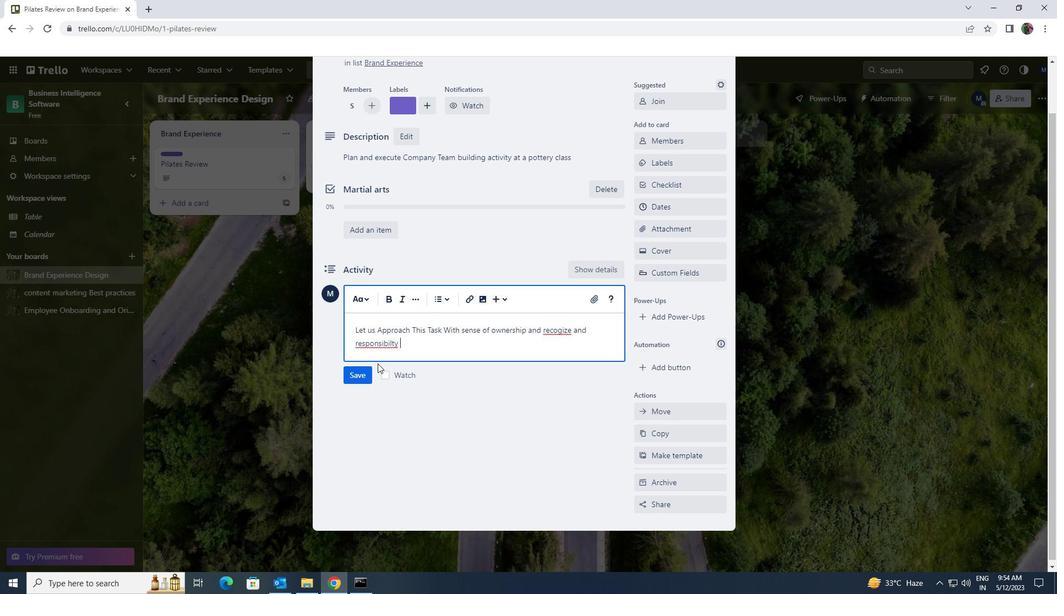 
Action: Mouse pressed left at (362, 382)
Screenshot: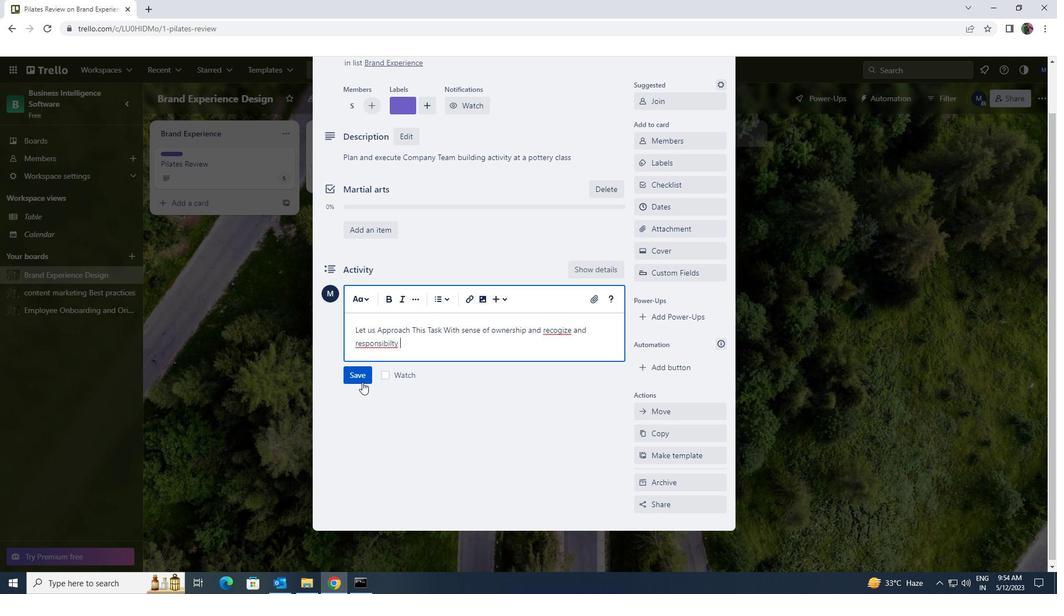 
Action: Mouse moved to (643, 313)
Screenshot: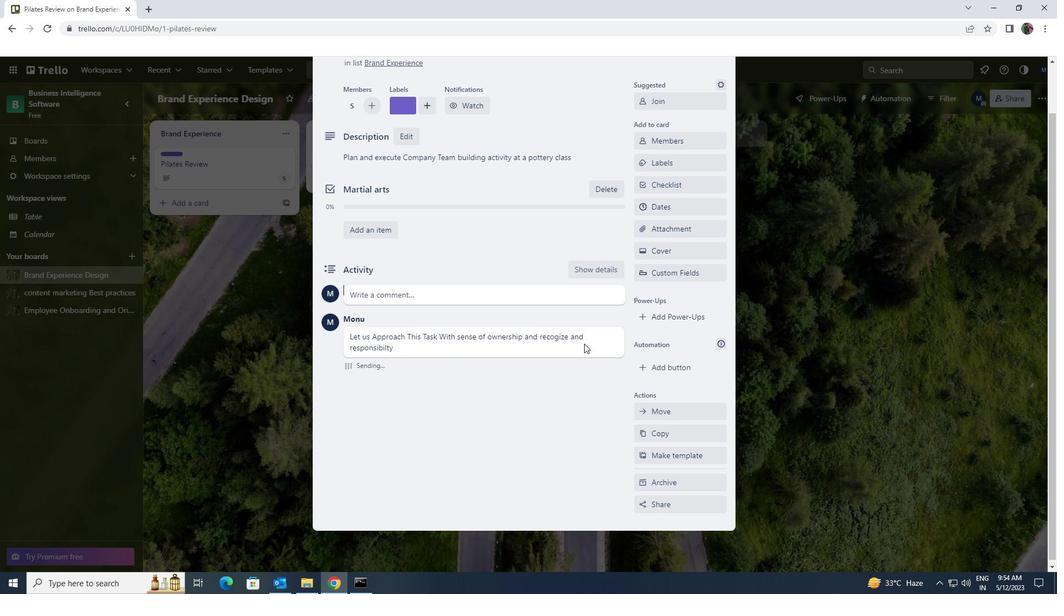 
Action: Mouse scrolled (643, 314) with delta (0, 0)
Screenshot: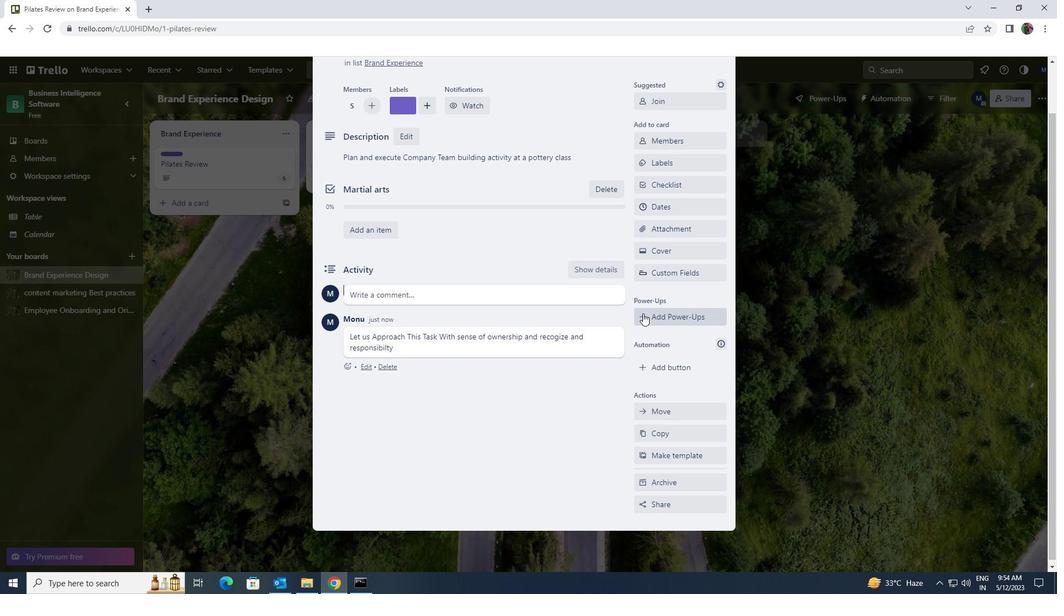 
Action: Mouse moved to (661, 260)
Screenshot: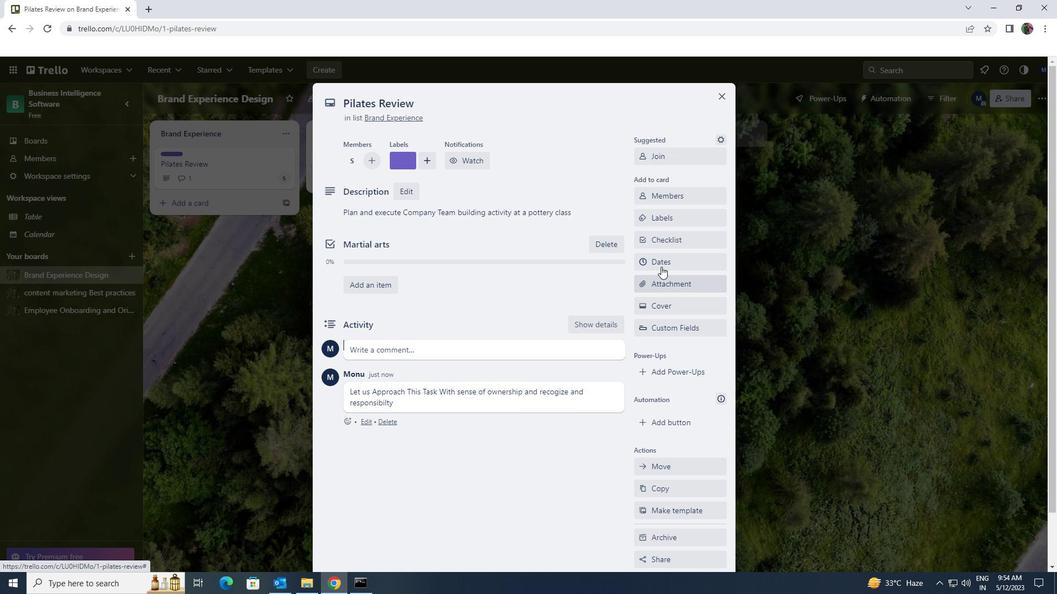 
Action: Mouse pressed left at (661, 260)
Screenshot: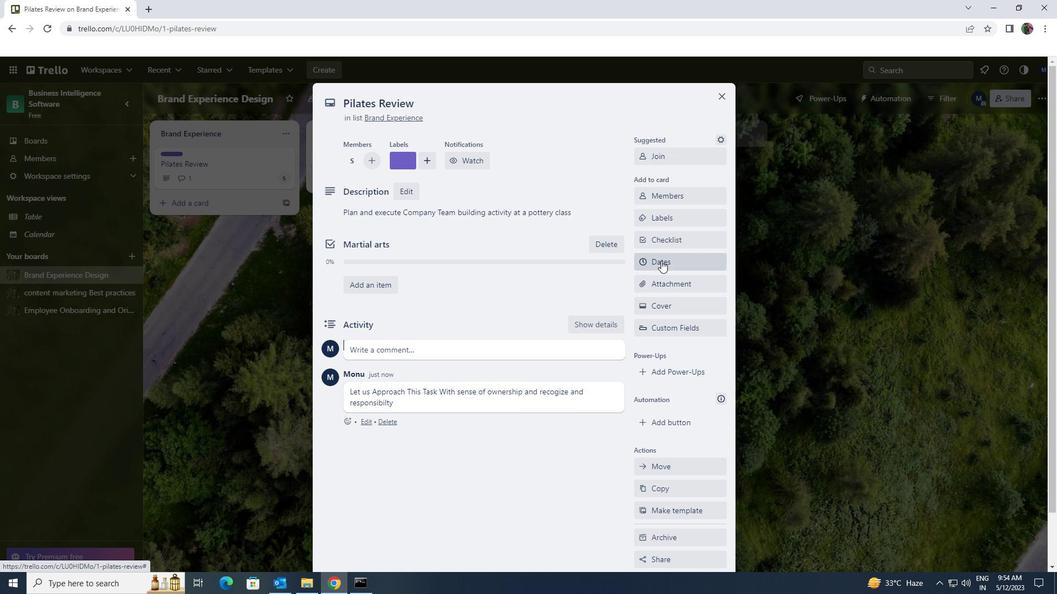 
Action: Mouse moved to (644, 301)
Screenshot: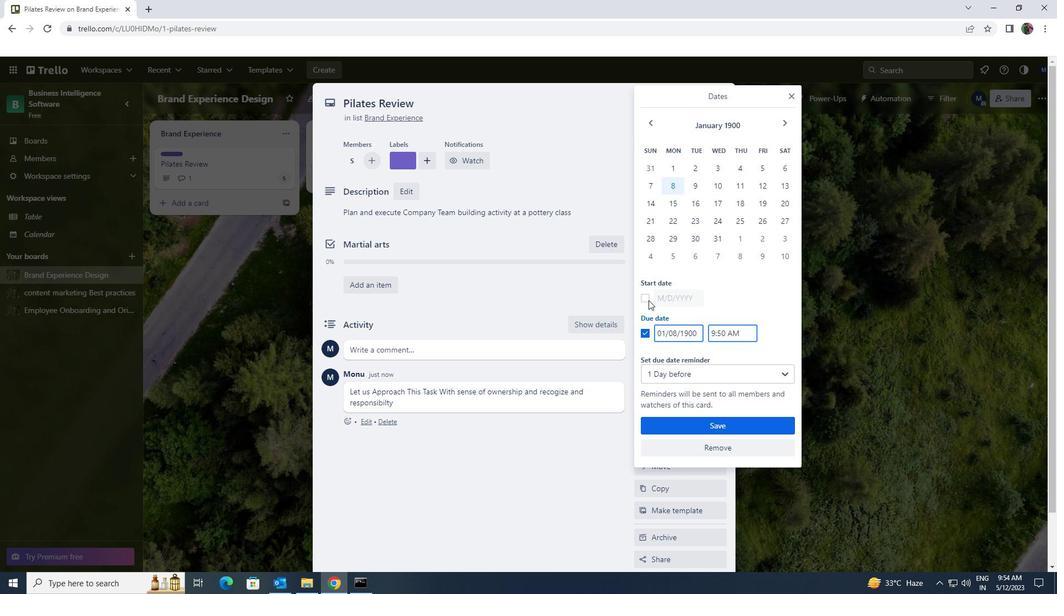 
Action: Mouse pressed left at (644, 301)
Screenshot: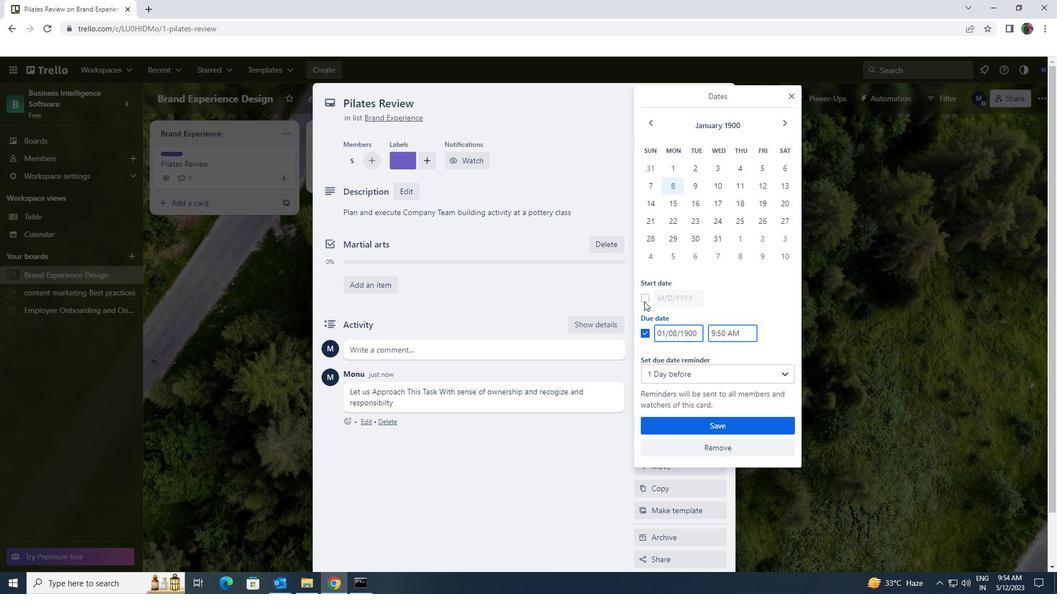 
Action: Mouse moved to (698, 296)
Screenshot: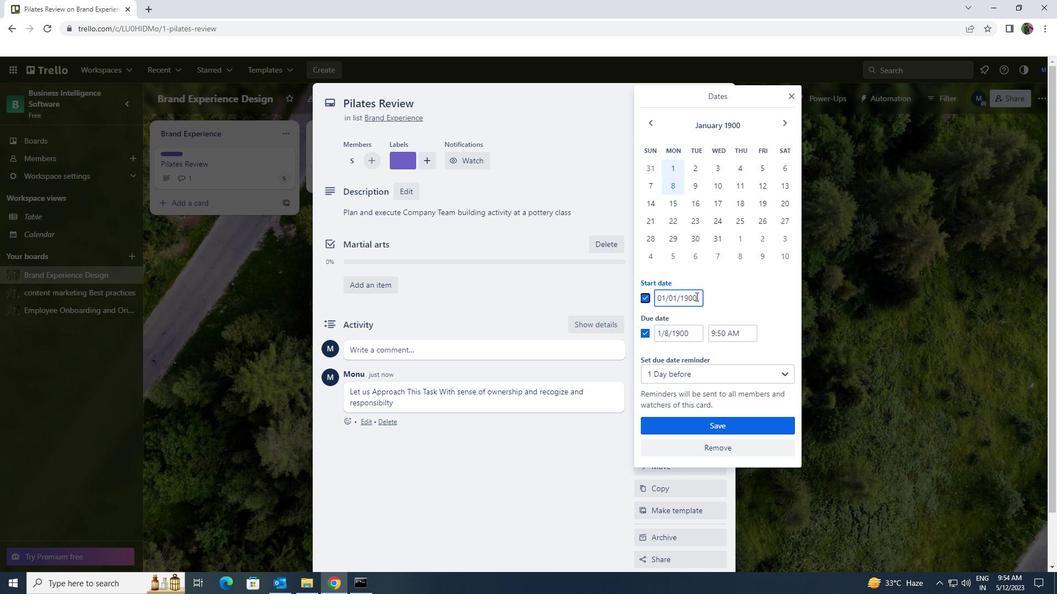 
Action: Mouse pressed left at (698, 296)
Screenshot: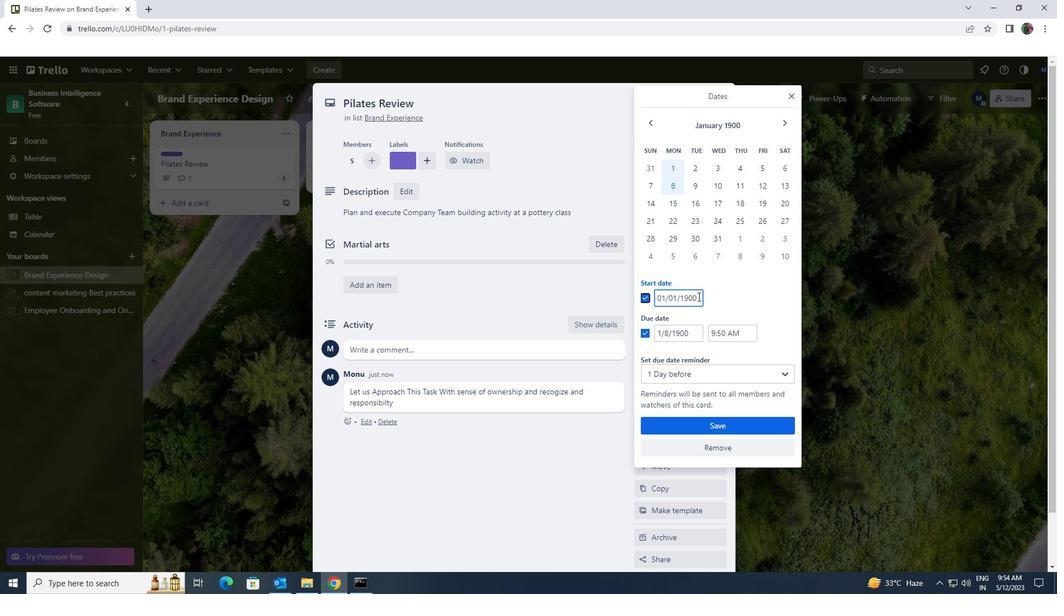 
Action: Mouse moved to (651, 296)
Screenshot: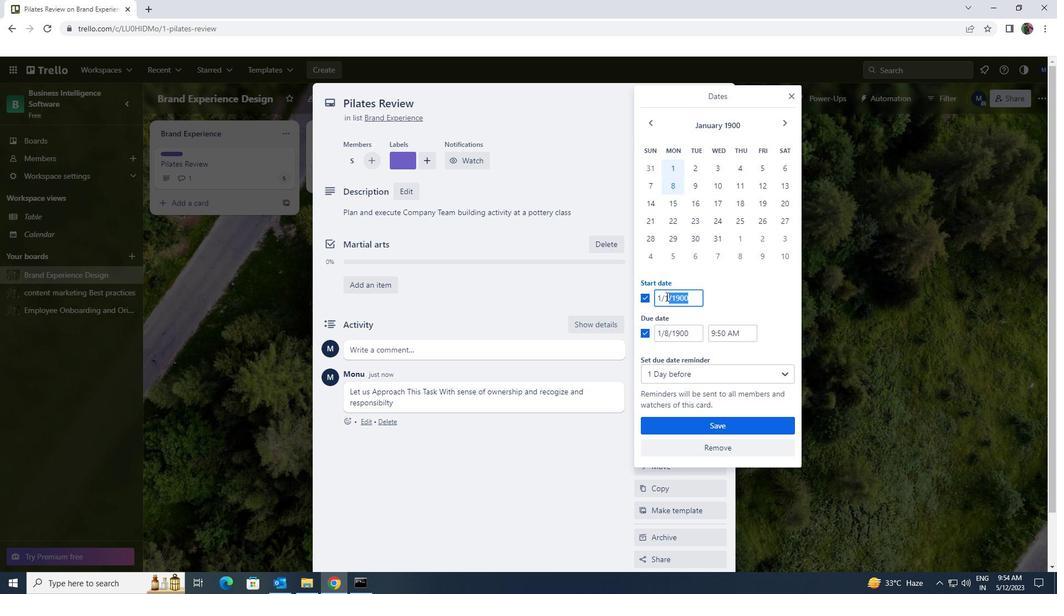 
Action: Key pressed 1/2/1900
Screenshot: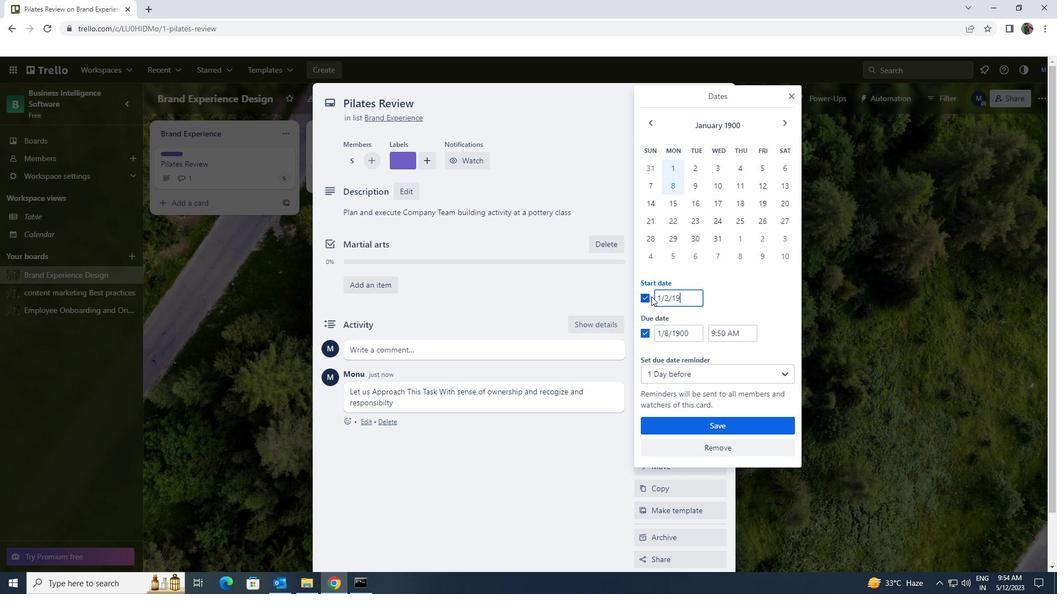 
Action: Mouse moved to (692, 335)
Screenshot: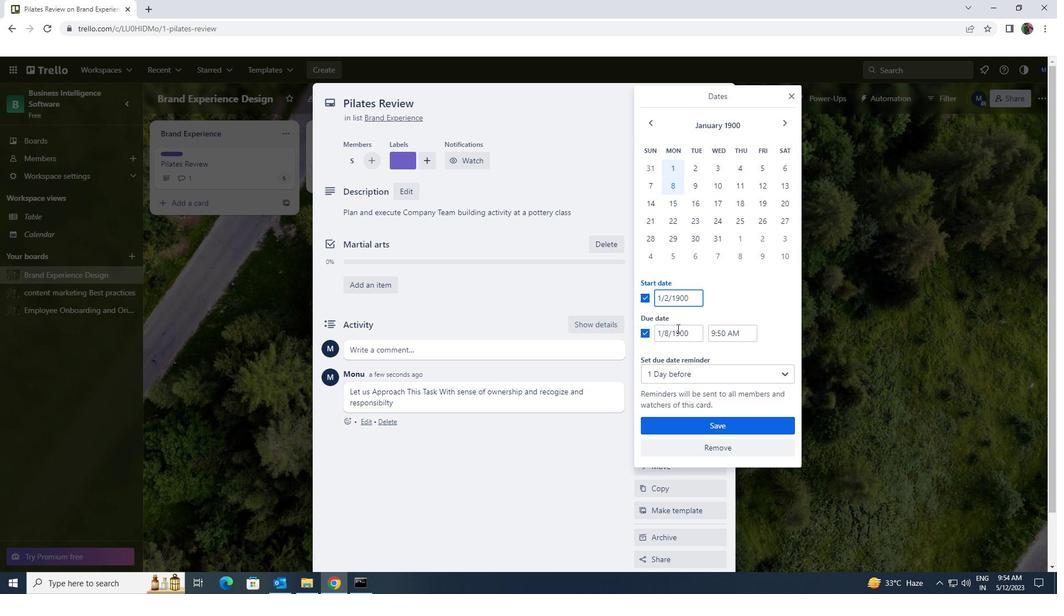 
Action: Mouse pressed left at (692, 335)
Screenshot: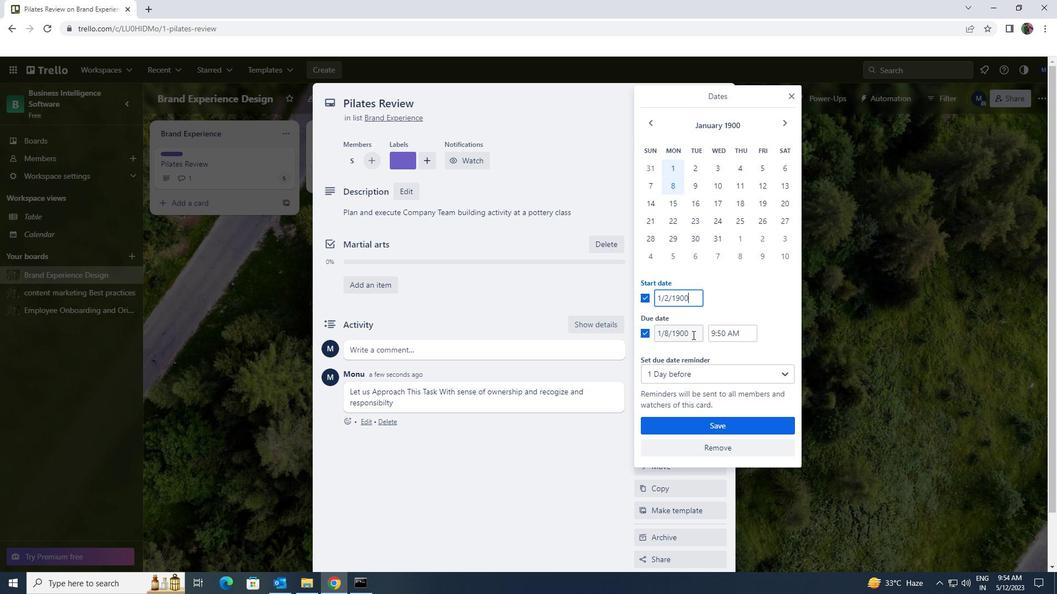 
Action: Mouse moved to (656, 333)
Screenshot: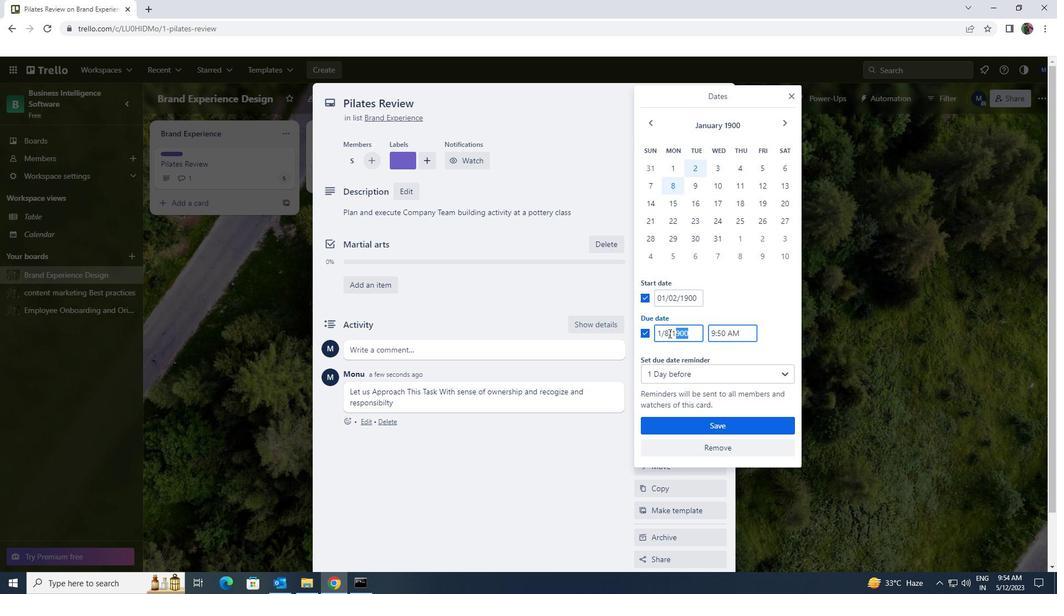 
Action: Key pressed 1/9/1900
Screenshot: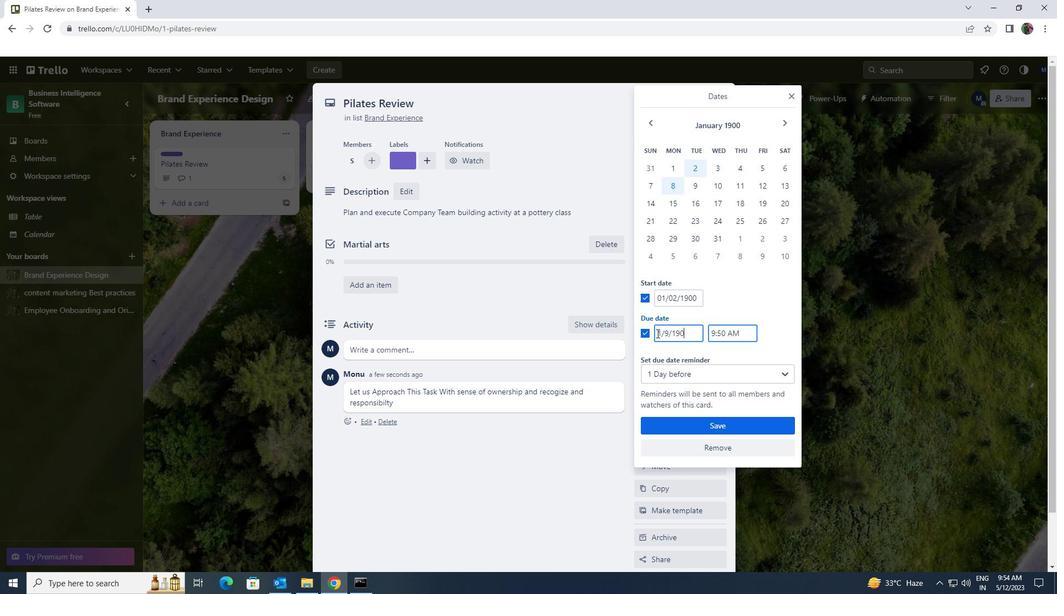 
Action: Mouse moved to (698, 427)
Screenshot: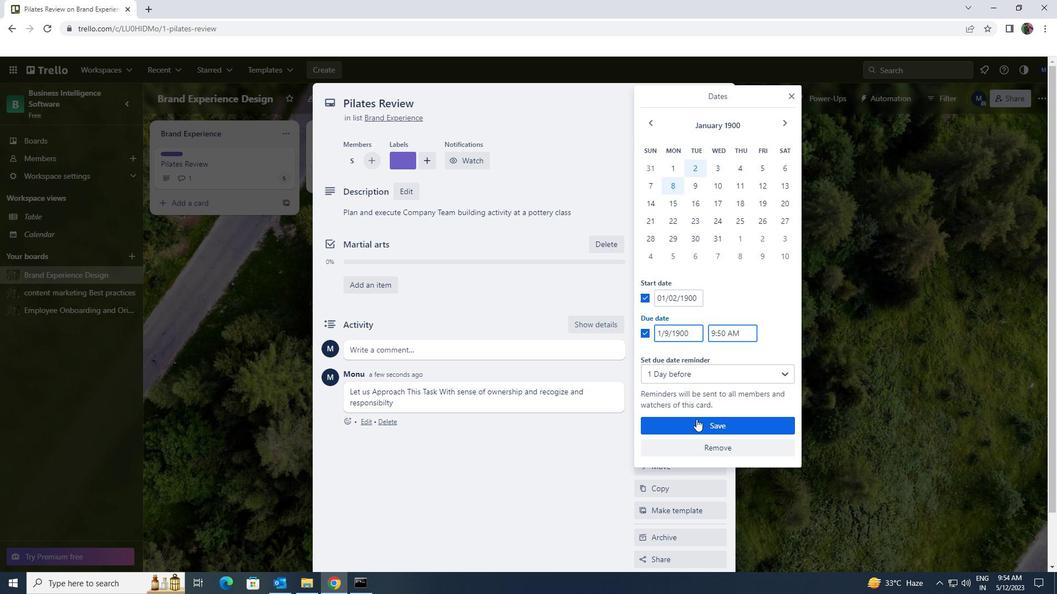
Action: Mouse pressed left at (698, 427)
Screenshot: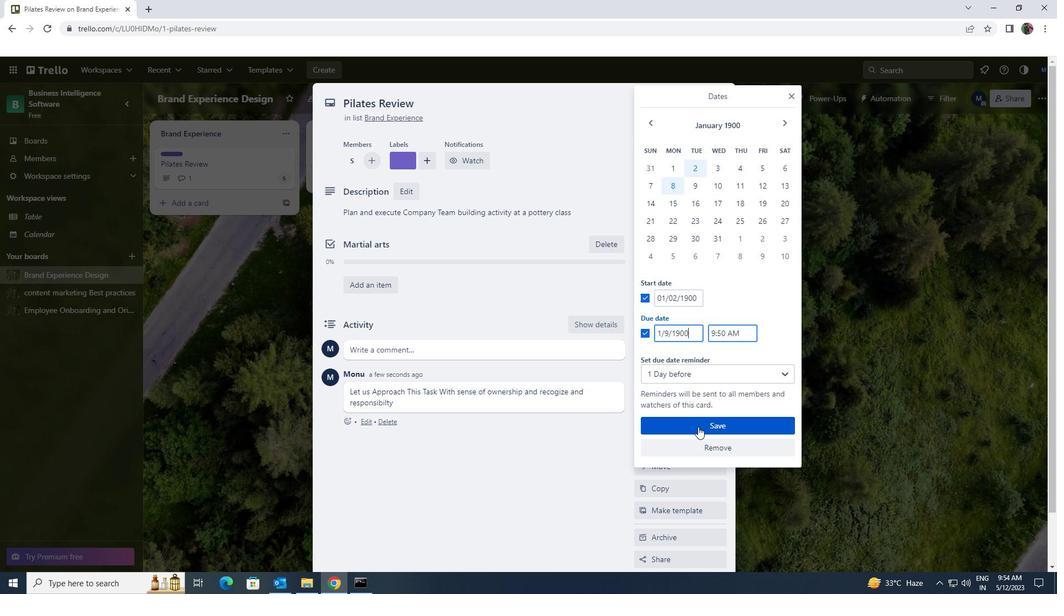 
